 Task: Add an event with the title Casual Conference Call with Stakeholders, date '2024/05/12', time 9:15 AM to 11:15 AM, logged in from the account softage.10@softage.netand send the event invitation to softage.9@softage.net and softage.8@softage.net. Set a reminder for the event 5 minutes before
Action: Mouse moved to (110, 128)
Screenshot: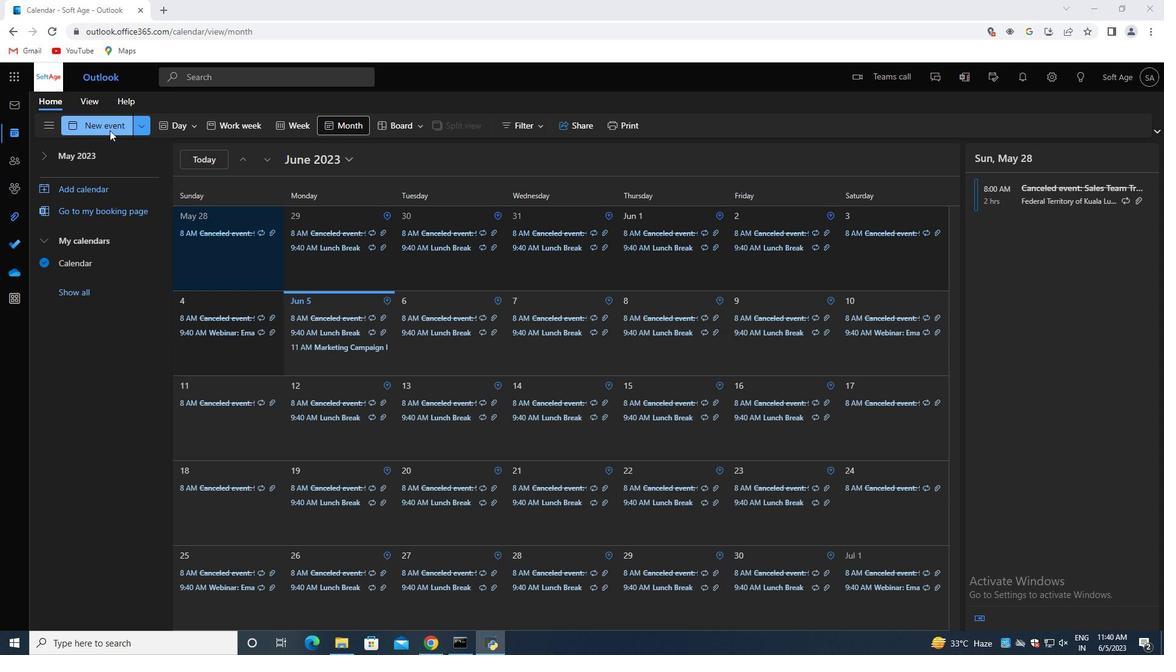 
Action: Mouse pressed left at (110, 128)
Screenshot: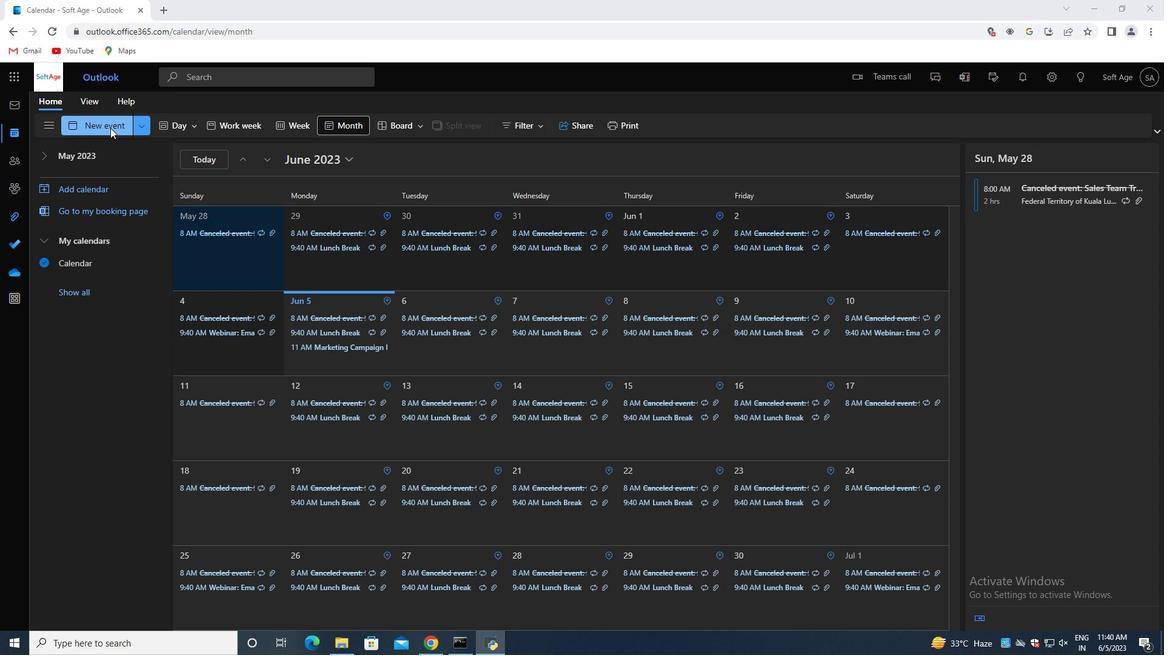 
Action: Mouse moved to (386, 198)
Screenshot: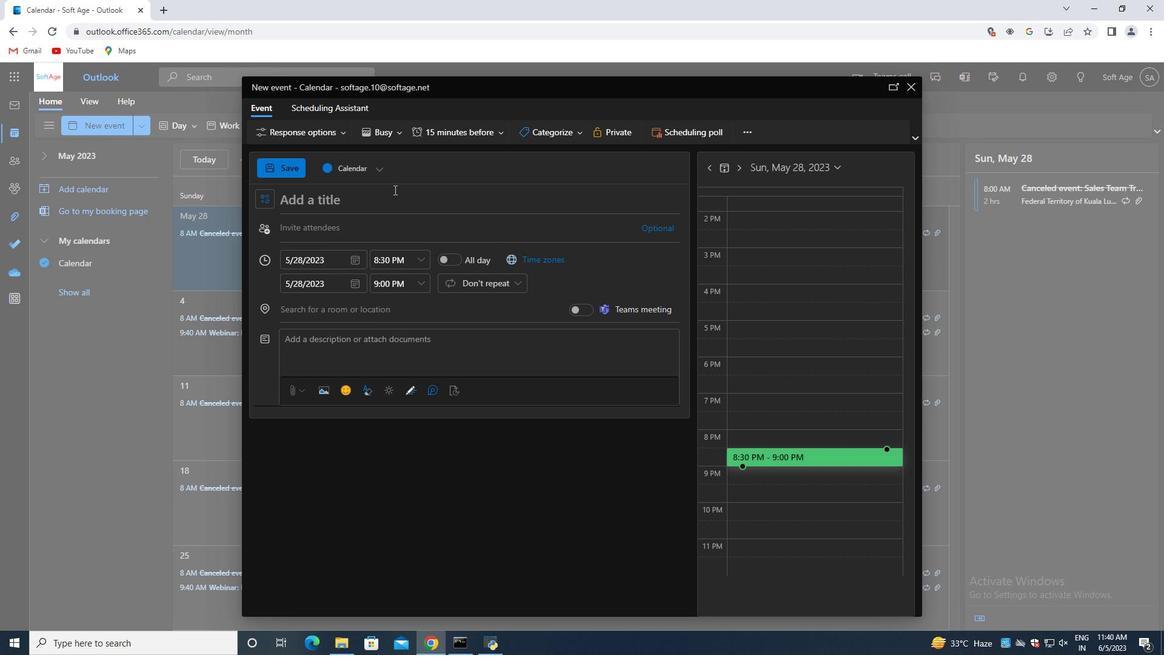 
Action: Mouse pressed left at (386, 198)
Screenshot: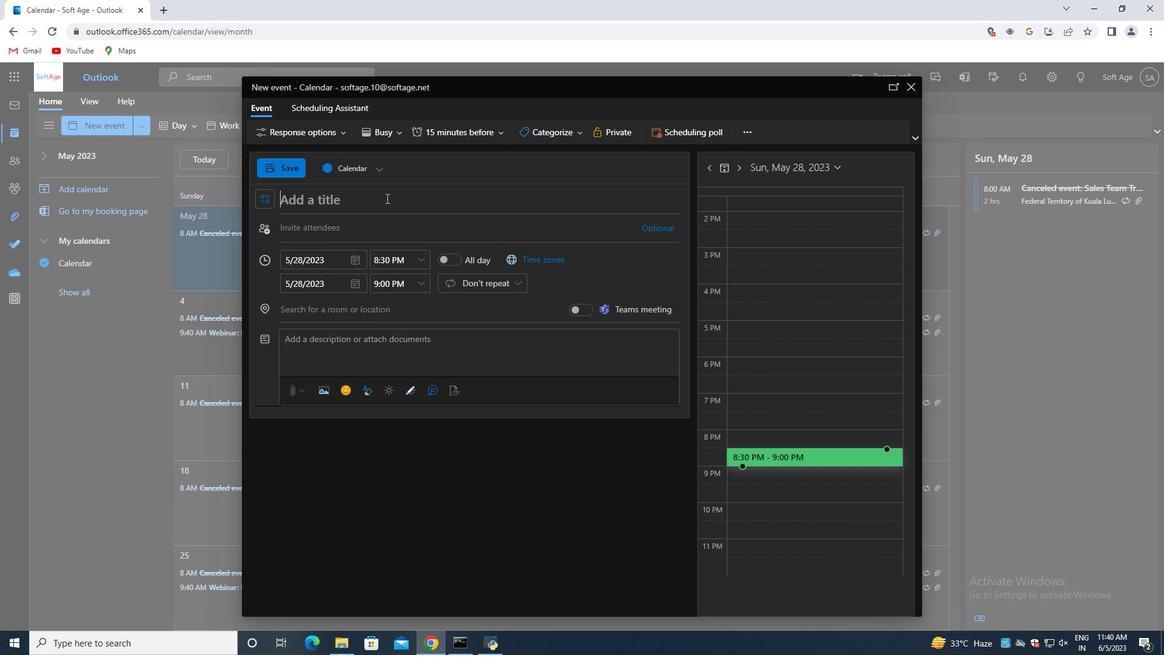 
Action: Key pressed <Key.shift>Casual<Key.space><Key.shift>Conference<Key.space><Key.shift>Call<Key.space>with<Key.space><Key.shift>Stakeholders
Screenshot: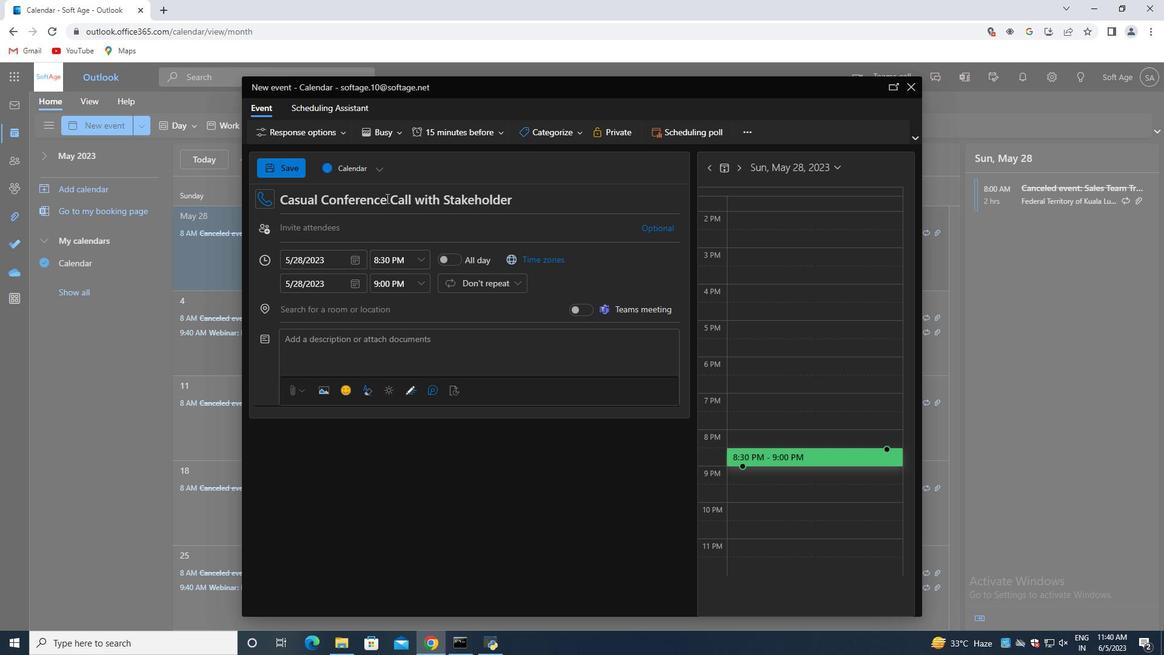 
Action: Mouse moved to (353, 264)
Screenshot: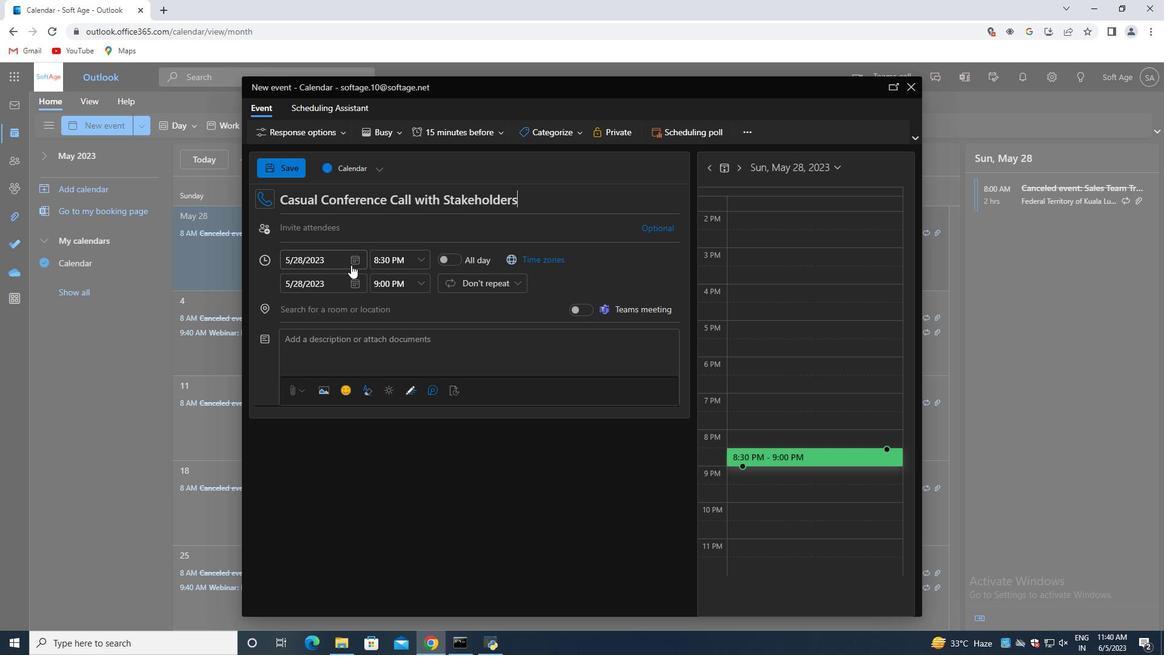 
Action: Mouse pressed left at (353, 264)
Screenshot: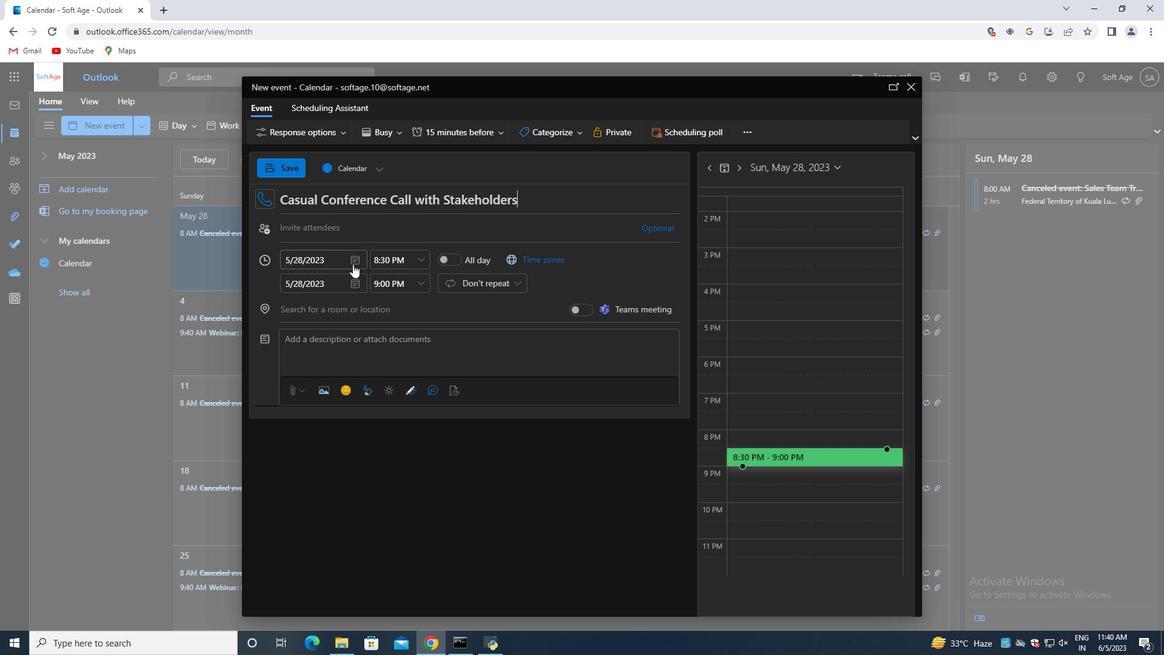 
Action: Mouse moved to (392, 284)
Screenshot: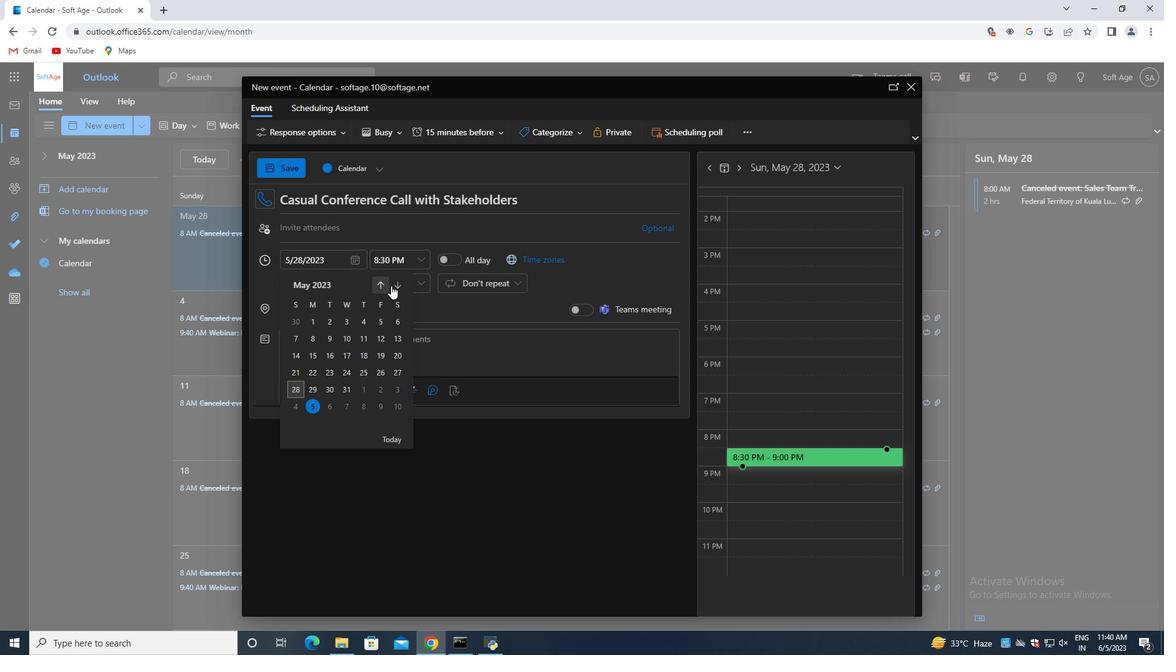 
Action: Mouse pressed left at (392, 284)
Screenshot: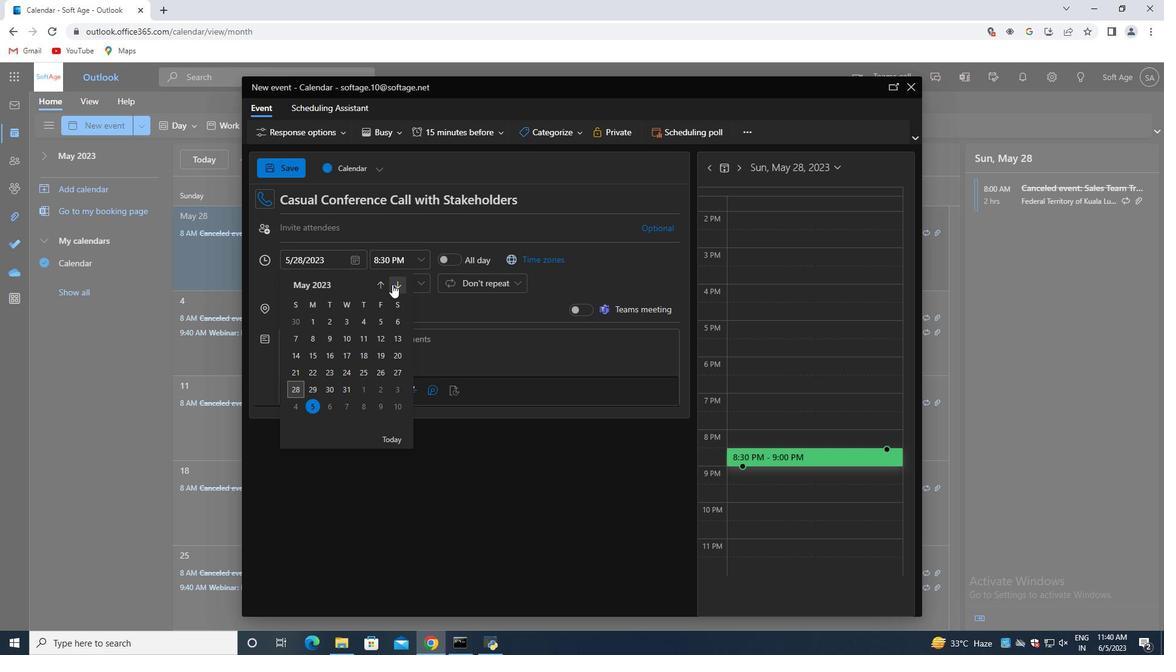 
Action: Mouse moved to (397, 280)
Screenshot: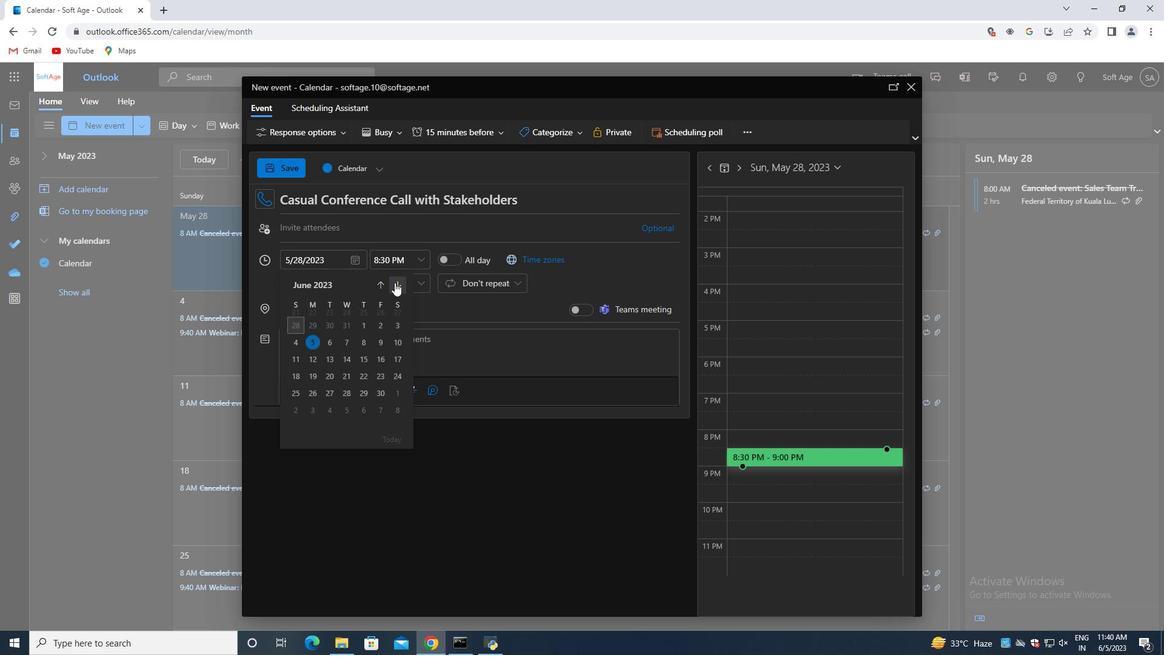 
Action: Mouse pressed left at (397, 280)
Screenshot: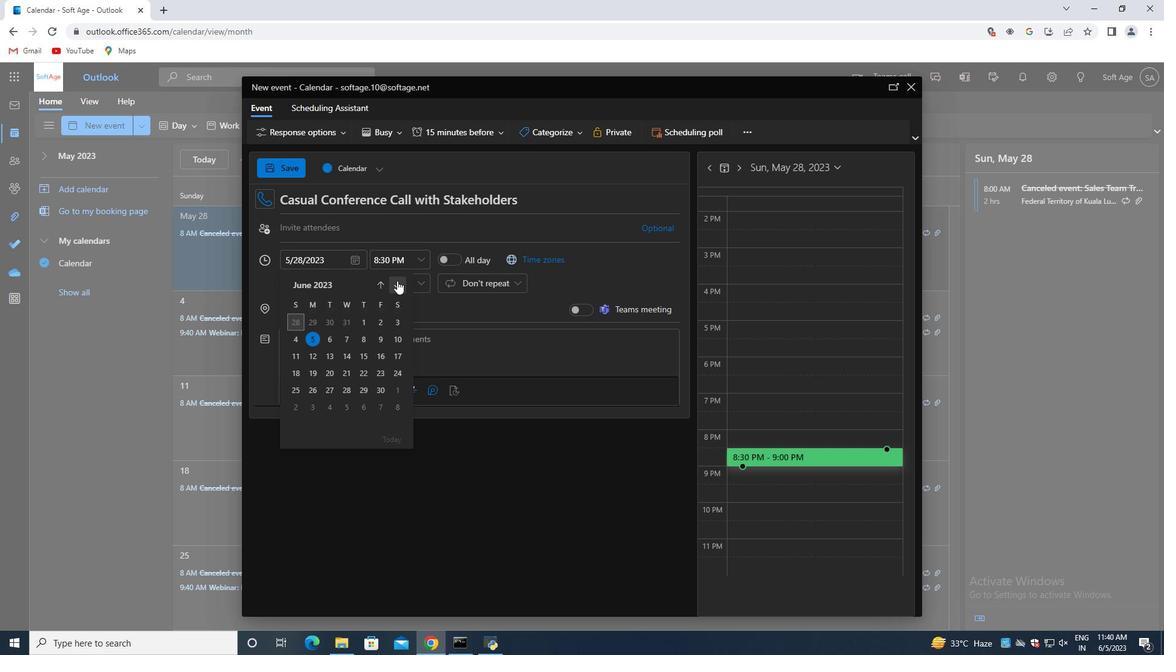 
Action: Mouse pressed left at (397, 280)
Screenshot: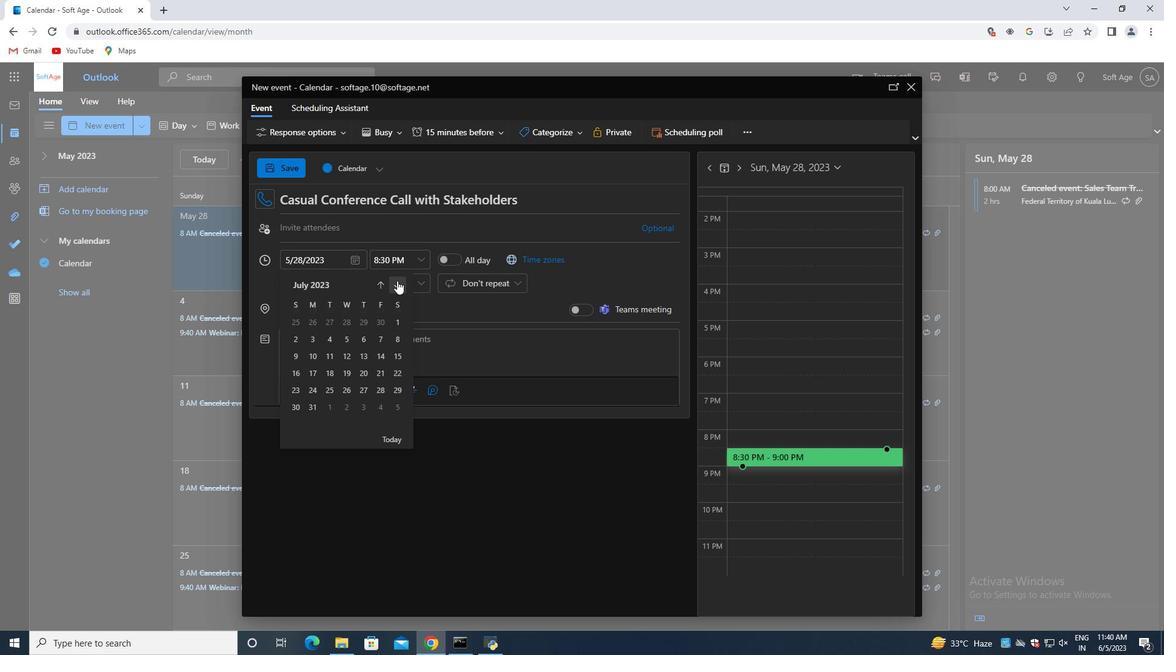 
Action: Mouse pressed left at (397, 280)
Screenshot: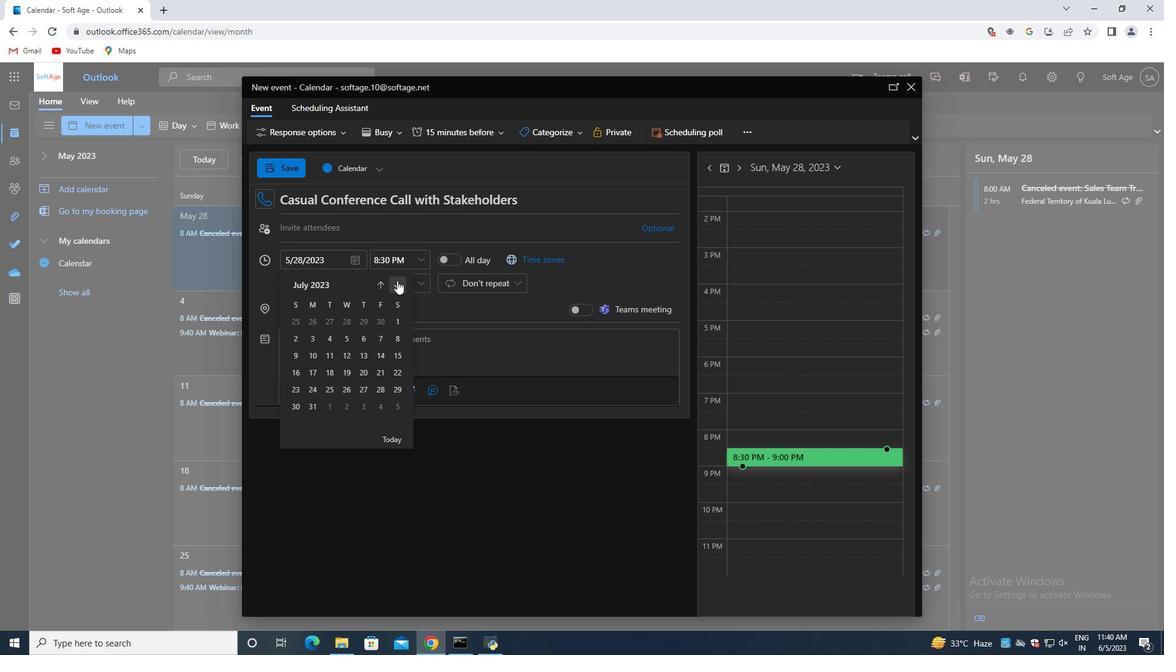 
Action: Mouse pressed left at (397, 280)
Screenshot: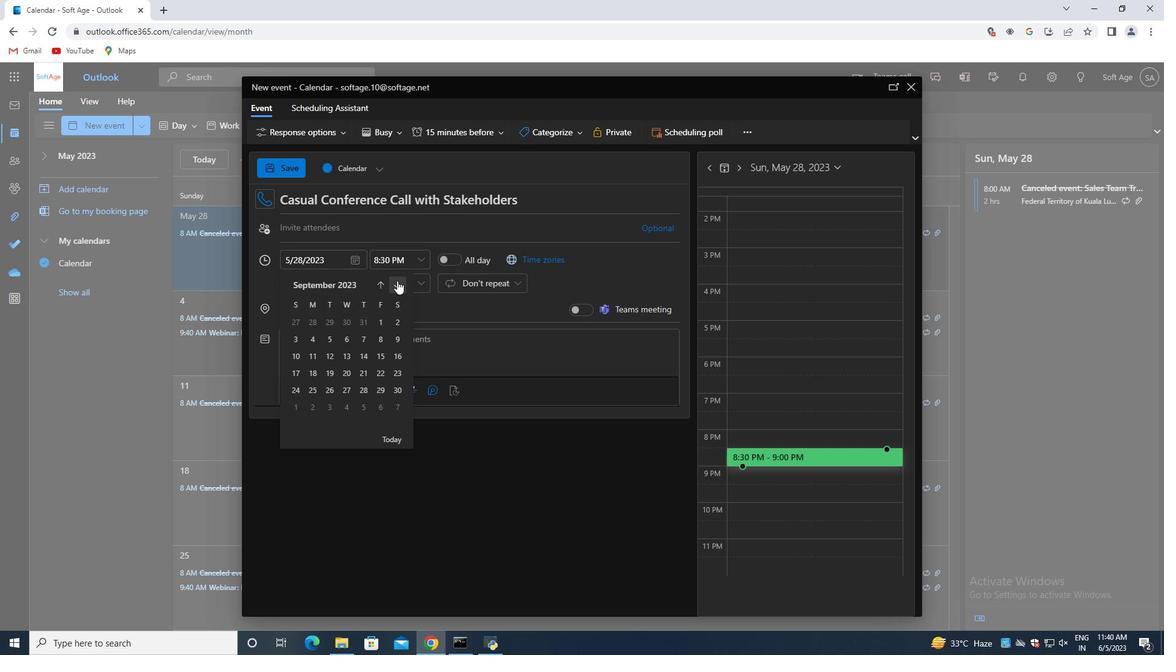 
Action: Mouse pressed left at (397, 280)
Screenshot: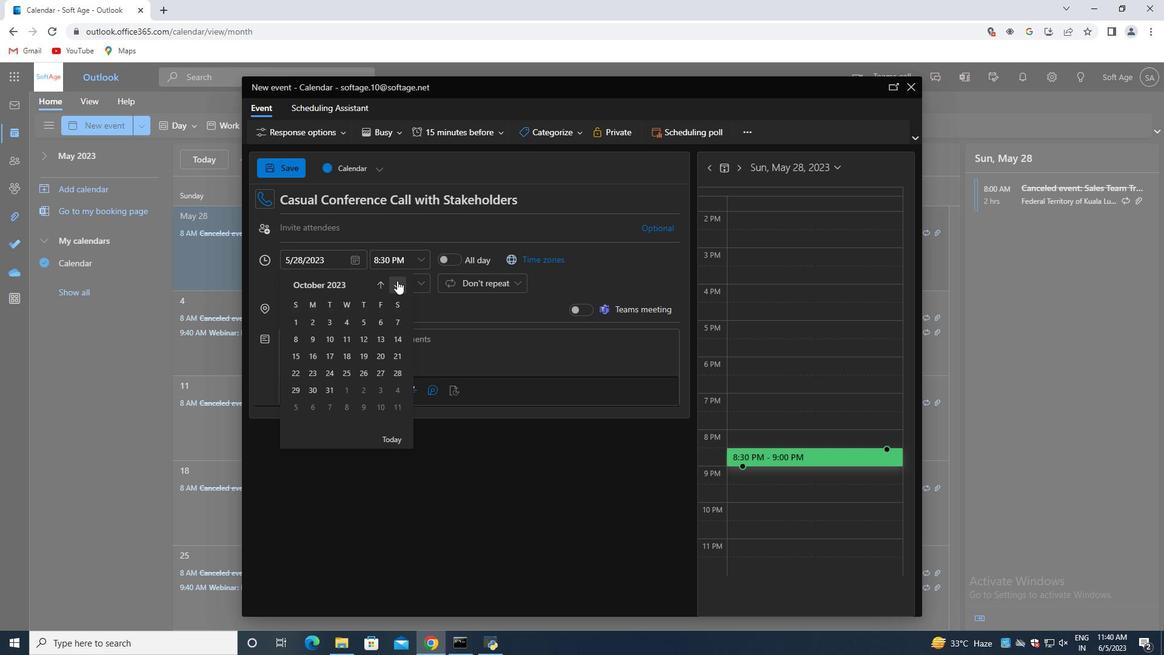 
Action: Mouse pressed left at (397, 280)
Screenshot: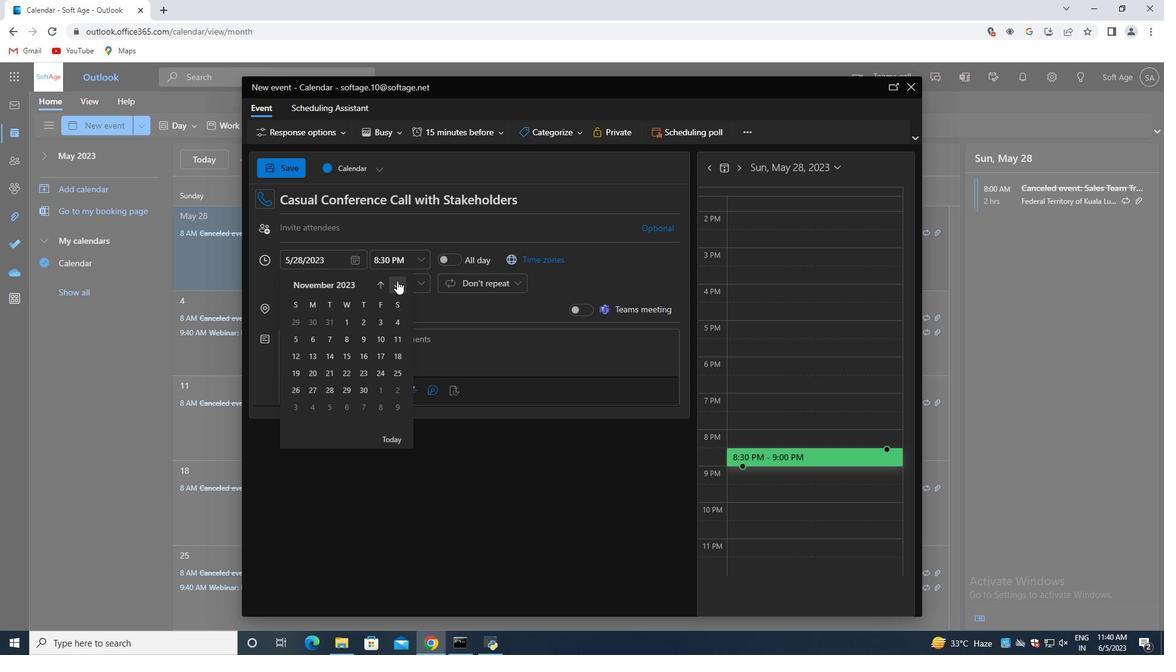 
Action: Mouse pressed left at (397, 280)
Screenshot: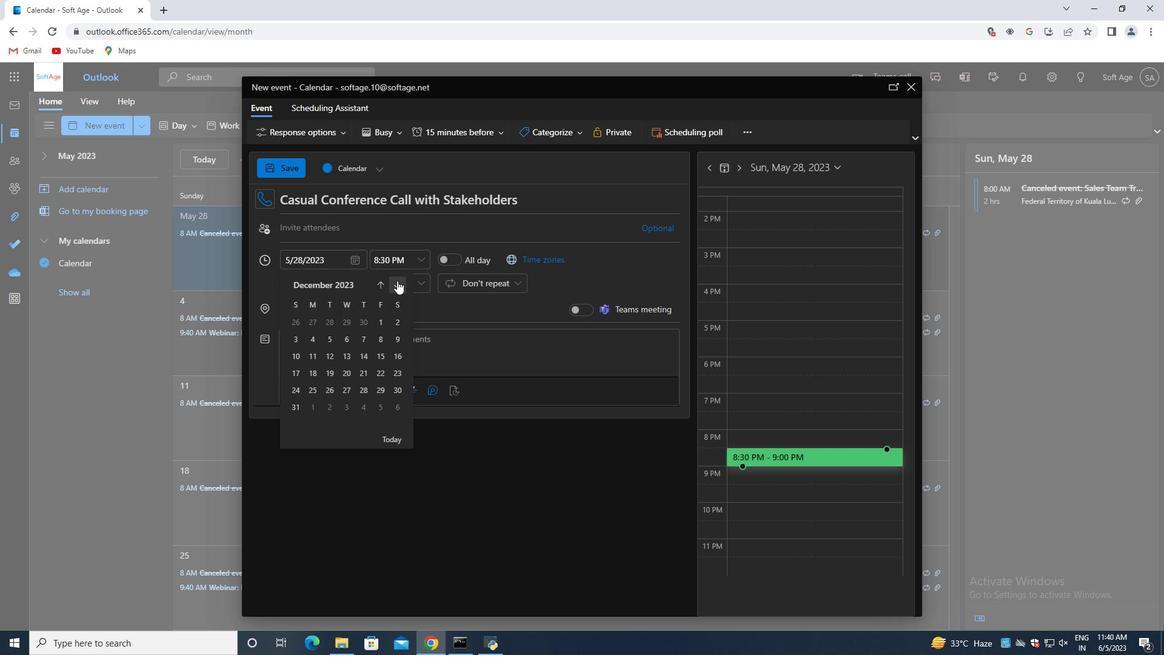 
Action: Mouse pressed left at (397, 280)
Screenshot: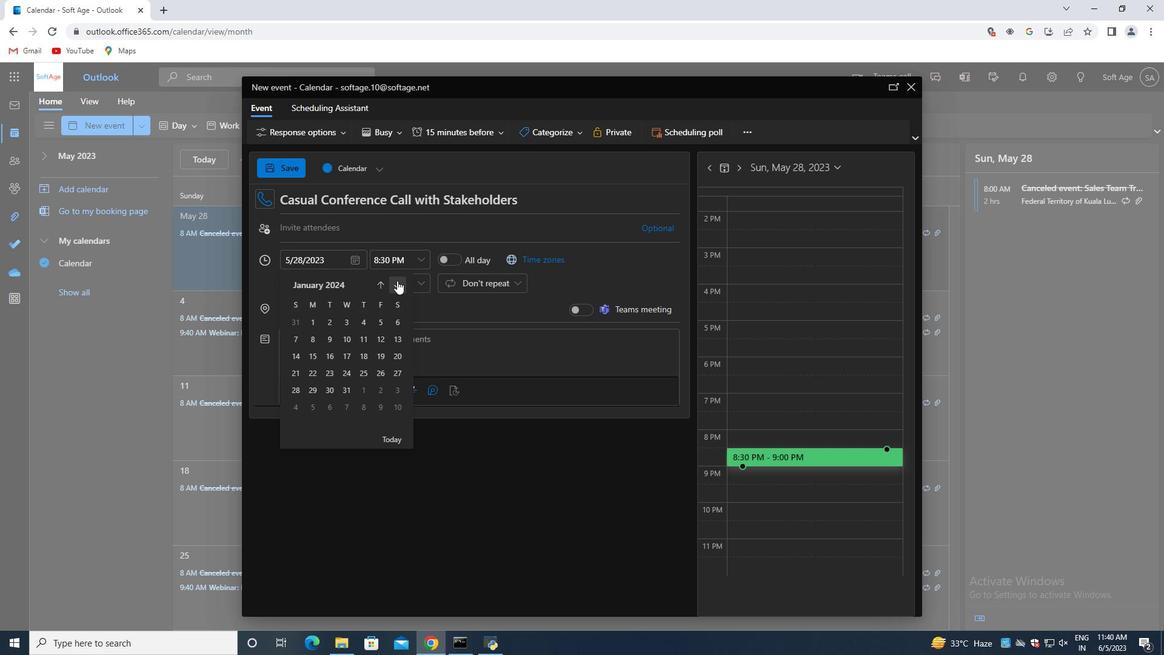 
Action: Mouse pressed left at (397, 280)
Screenshot: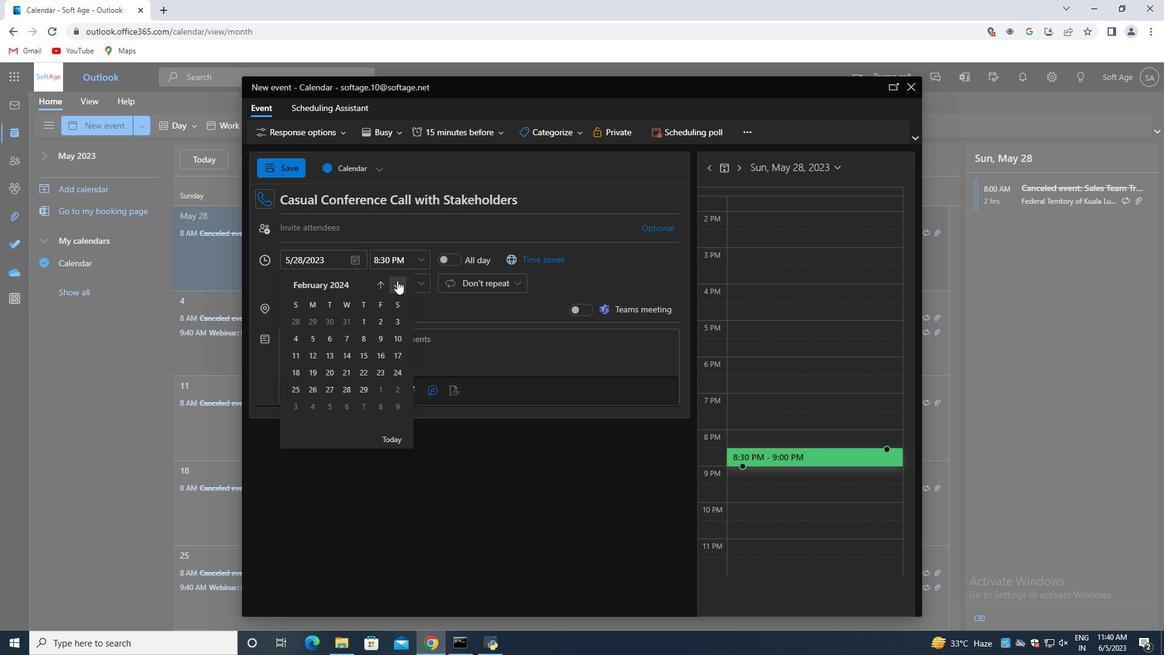 
Action: Mouse pressed left at (397, 280)
Screenshot: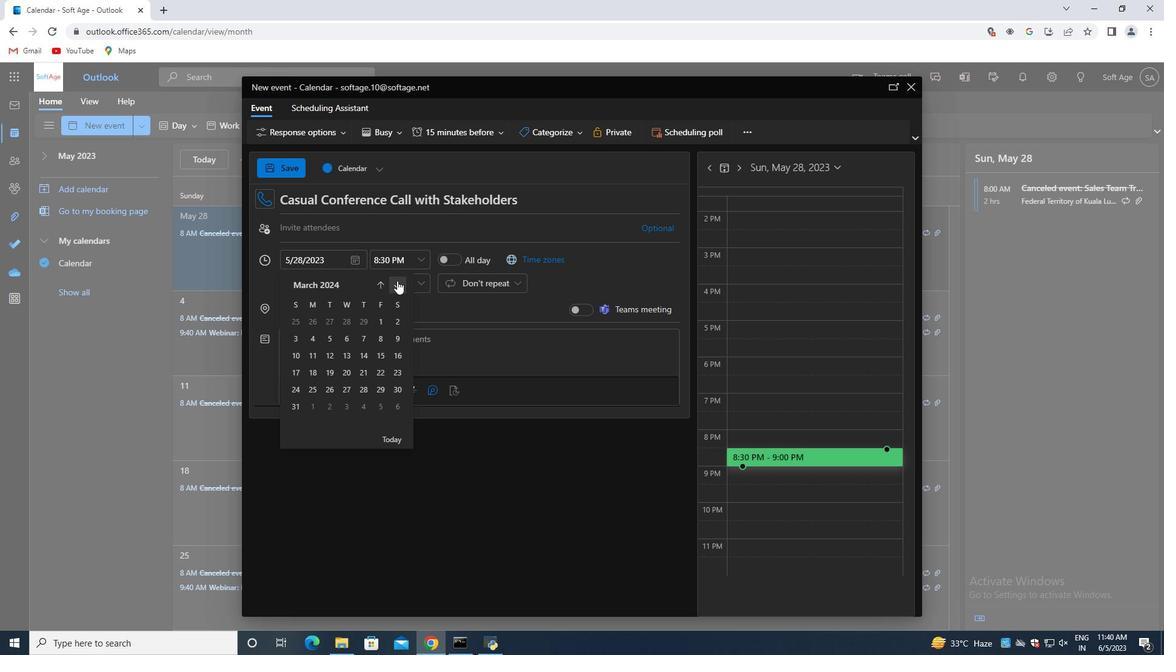 
Action: Mouse pressed left at (397, 280)
Screenshot: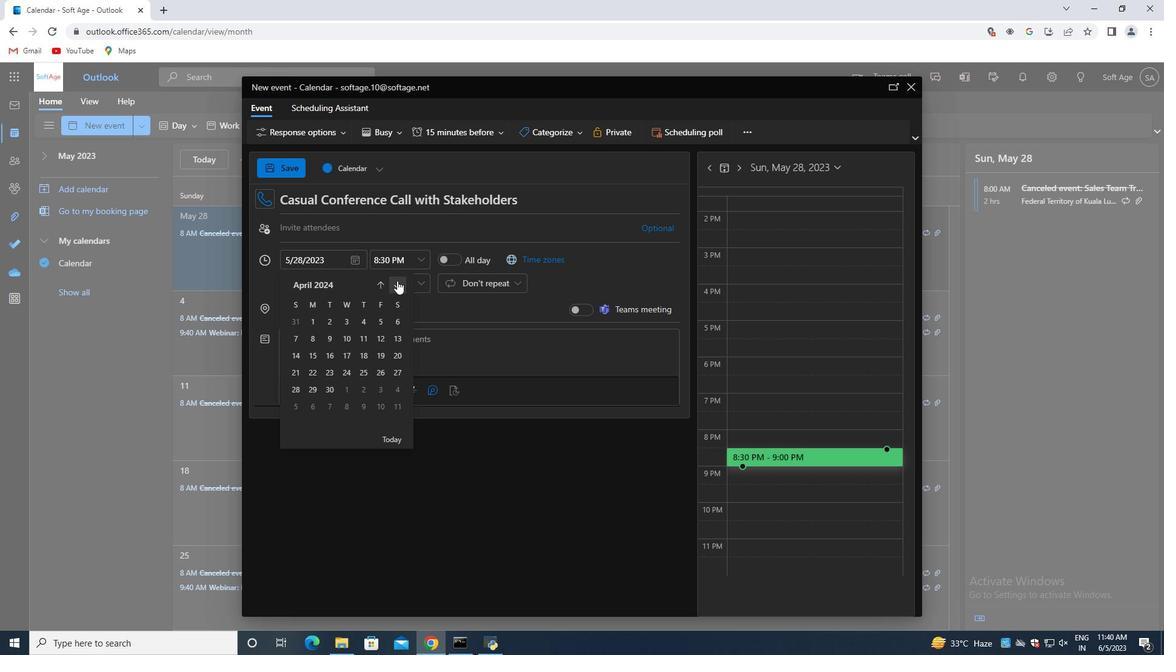 
Action: Mouse moved to (296, 354)
Screenshot: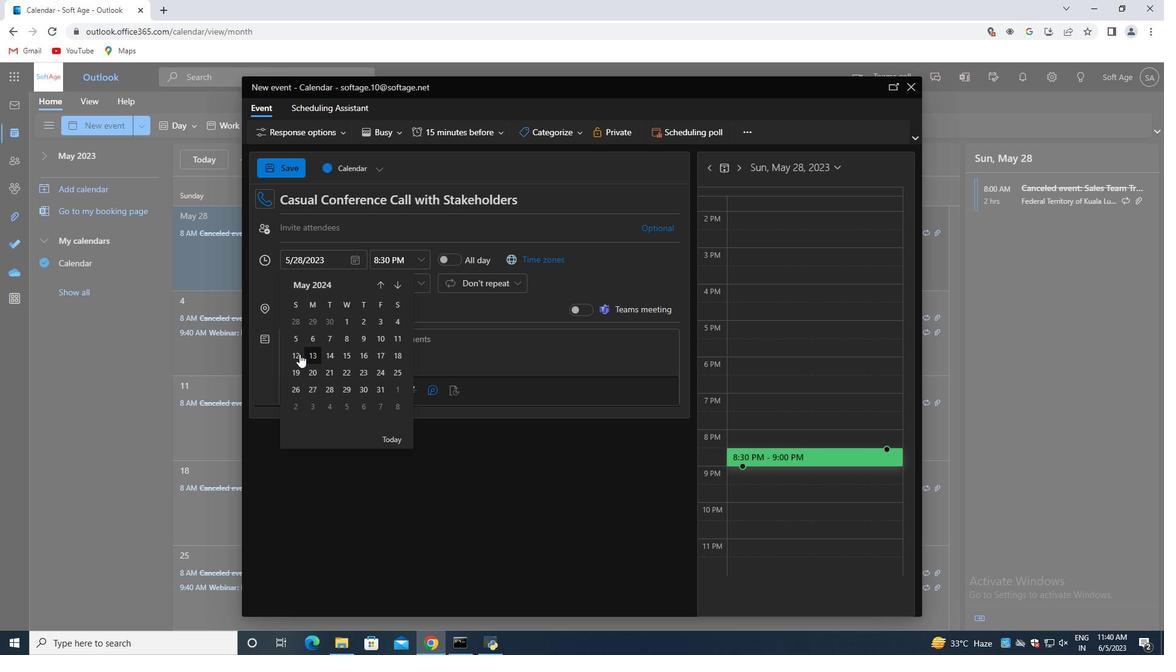 
Action: Mouse pressed left at (296, 354)
Screenshot: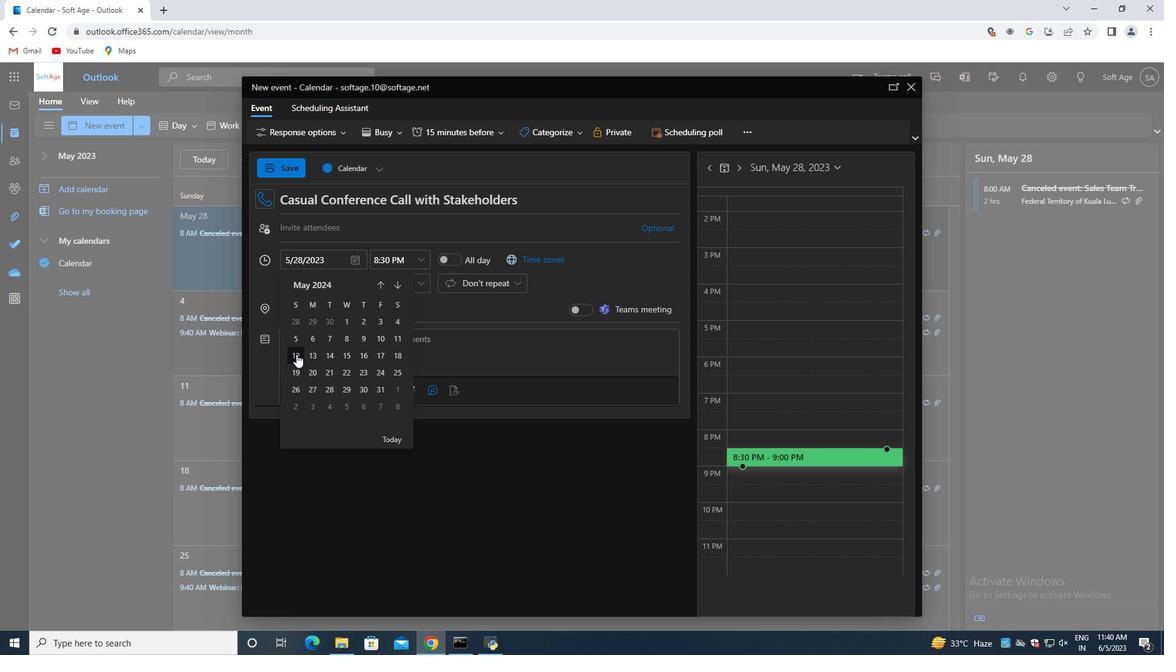 
Action: Mouse moved to (421, 260)
Screenshot: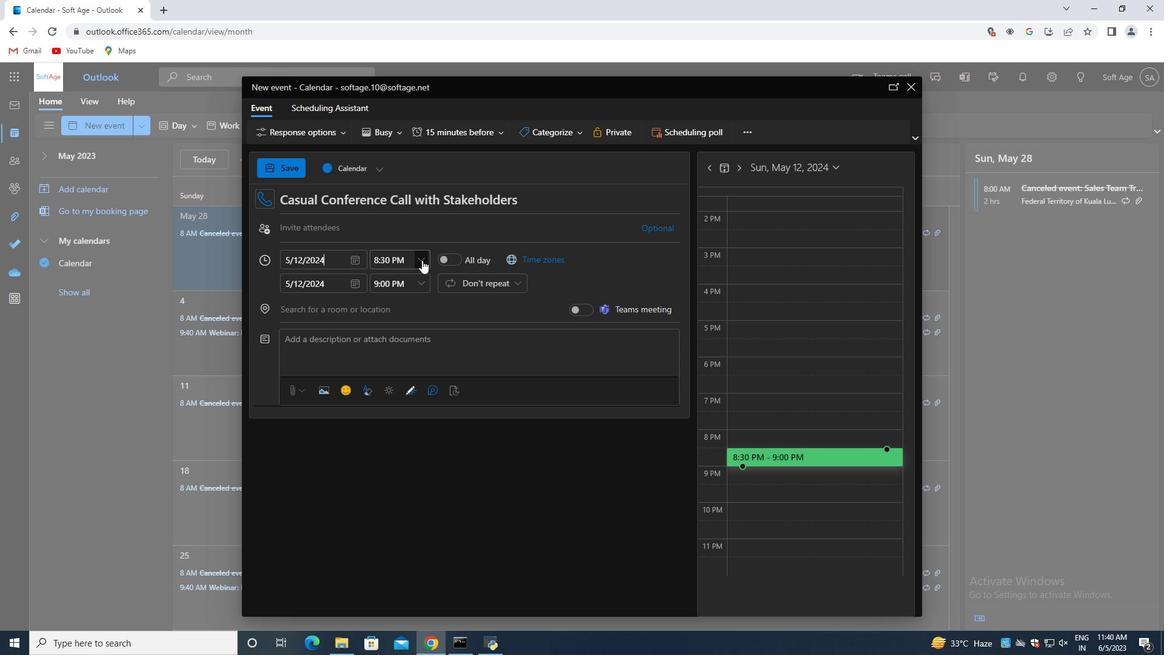 
Action: Mouse pressed left at (421, 260)
Screenshot: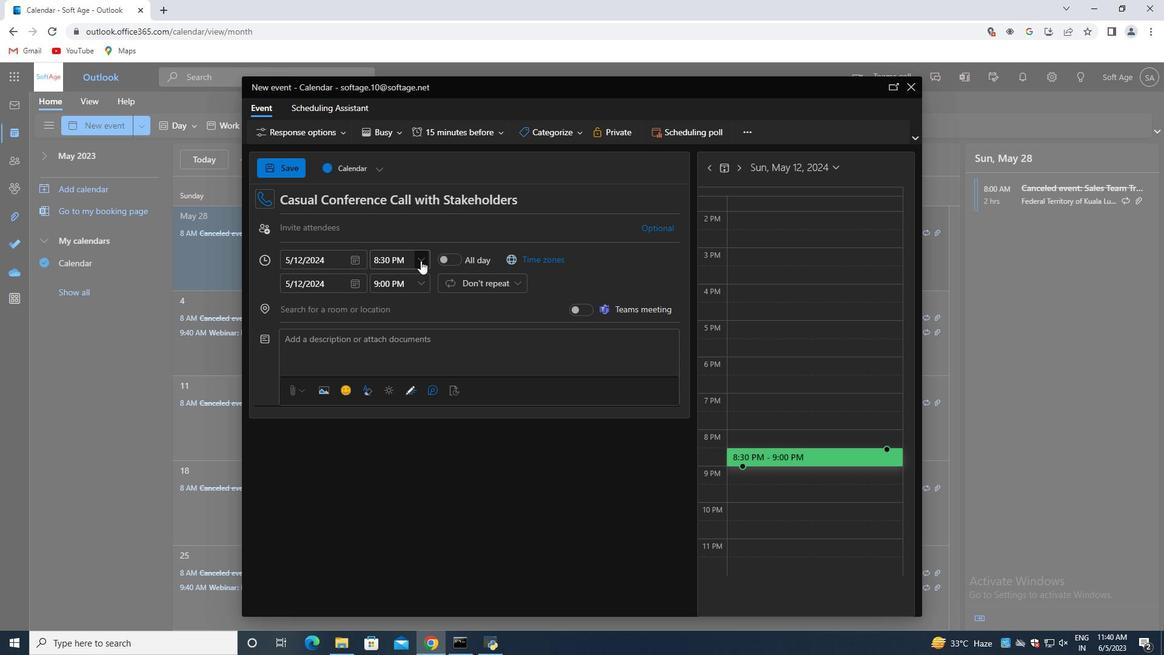 
Action: Mouse moved to (406, 316)
Screenshot: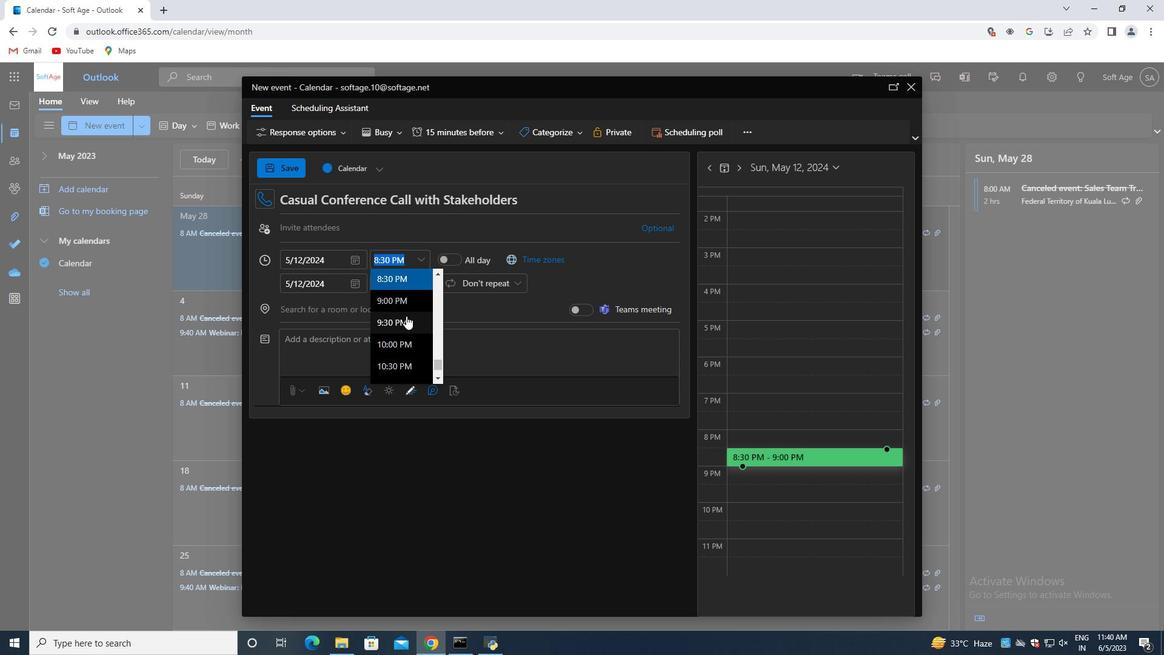 
Action: Mouse scrolled (406, 317) with delta (0, 0)
Screenshot: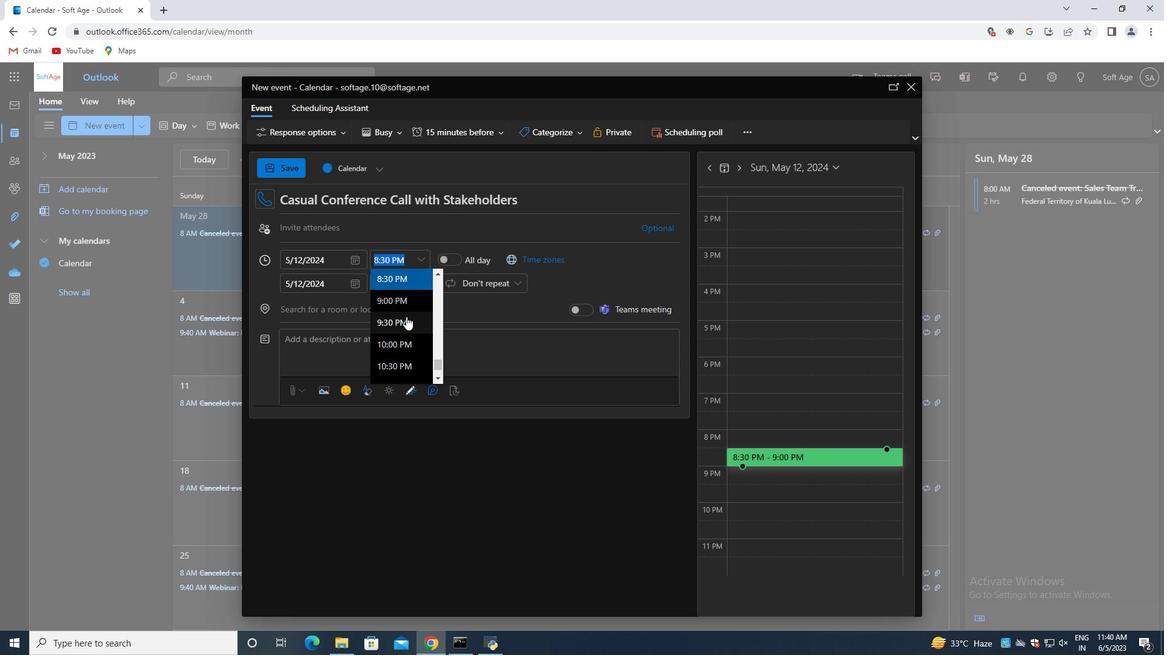 
Action: Mouse scrolled (406, 317) with delta (0, 0)
Screenshot: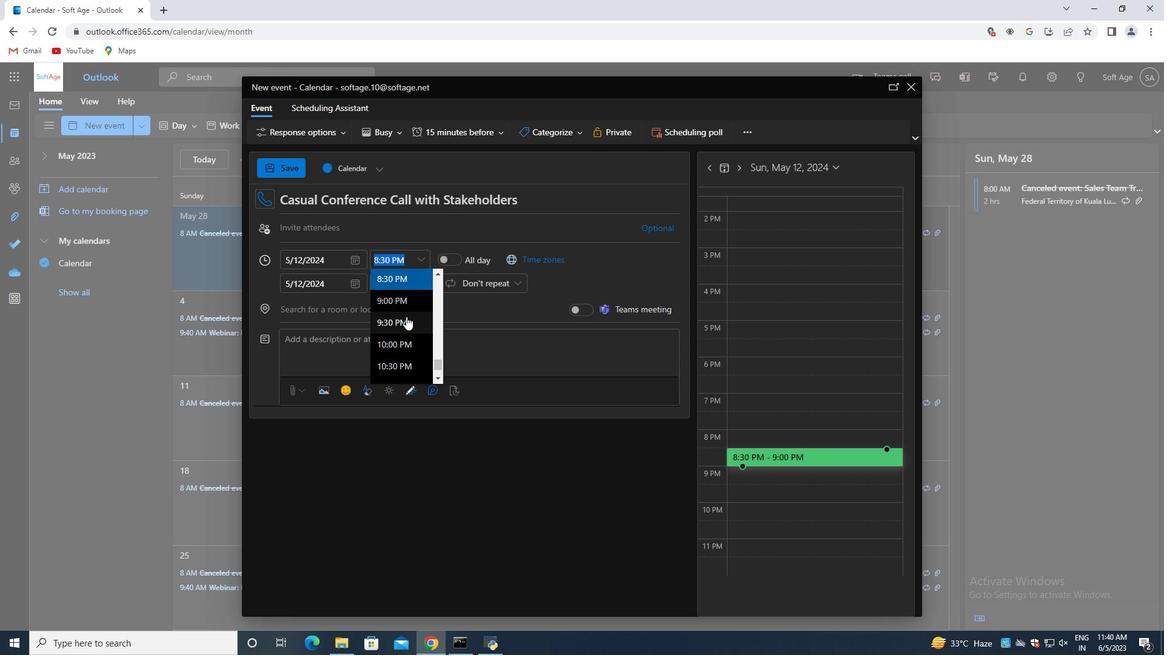 
Action: Mouse scrolled (406, 317) with delta (0, 0)
Screenshot: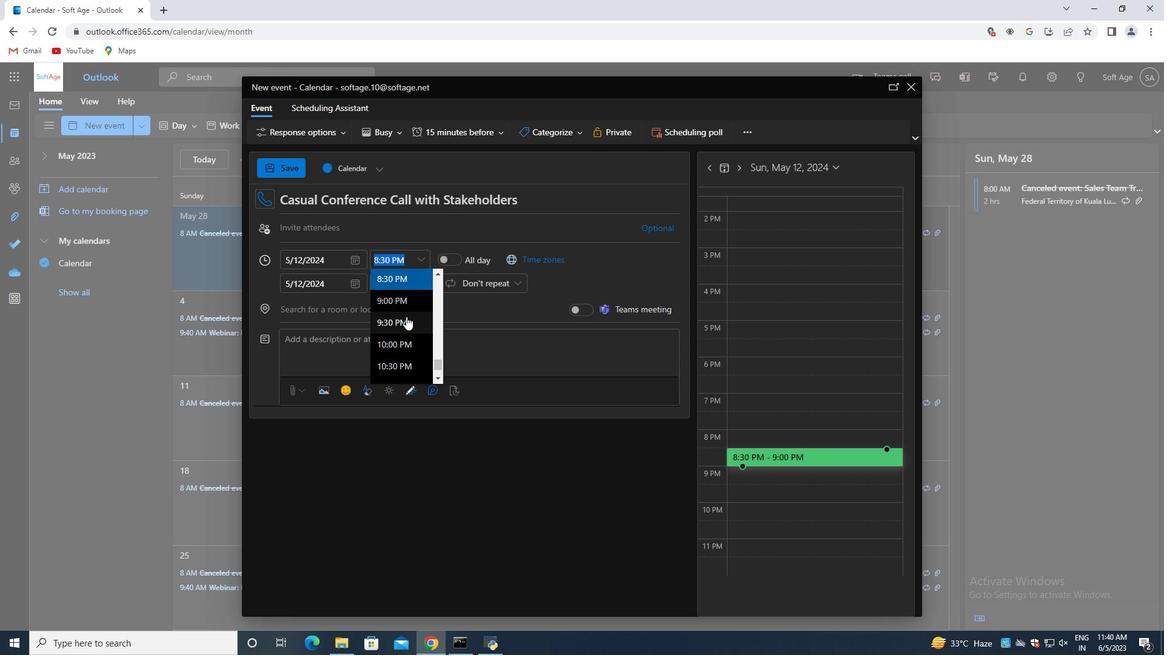 
Action: Mouse scrolled (406, 317) with delta (0, 0)
Screenshot: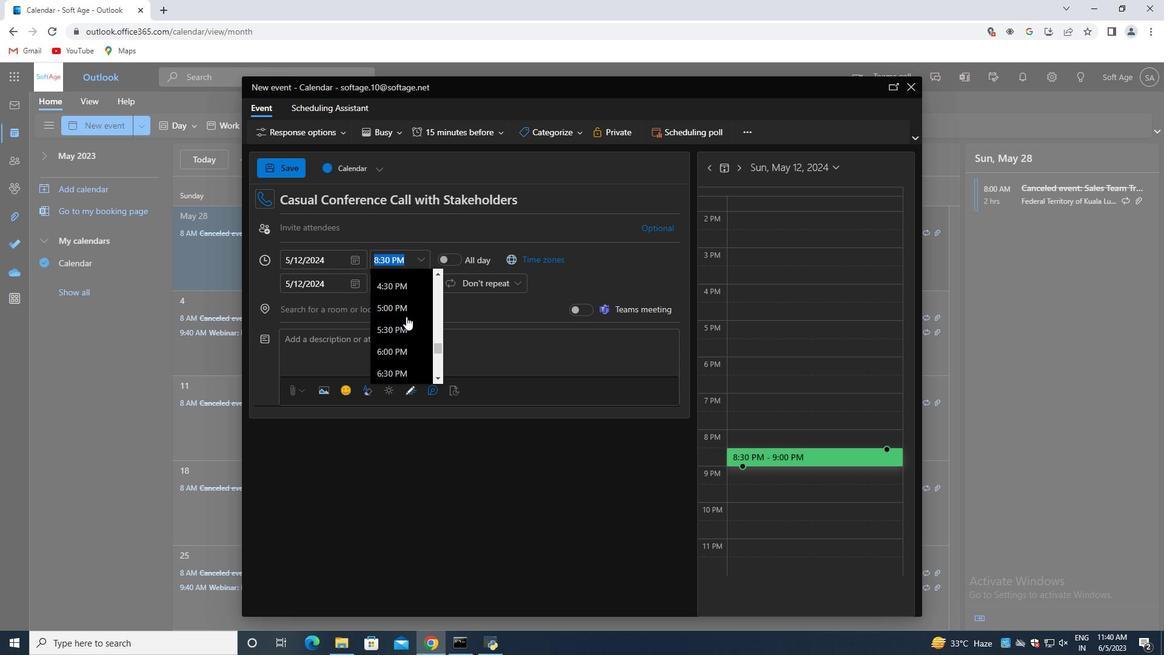 
Action: Mouse scrolled (406, 317) with delta (0, 0)
Screenshot: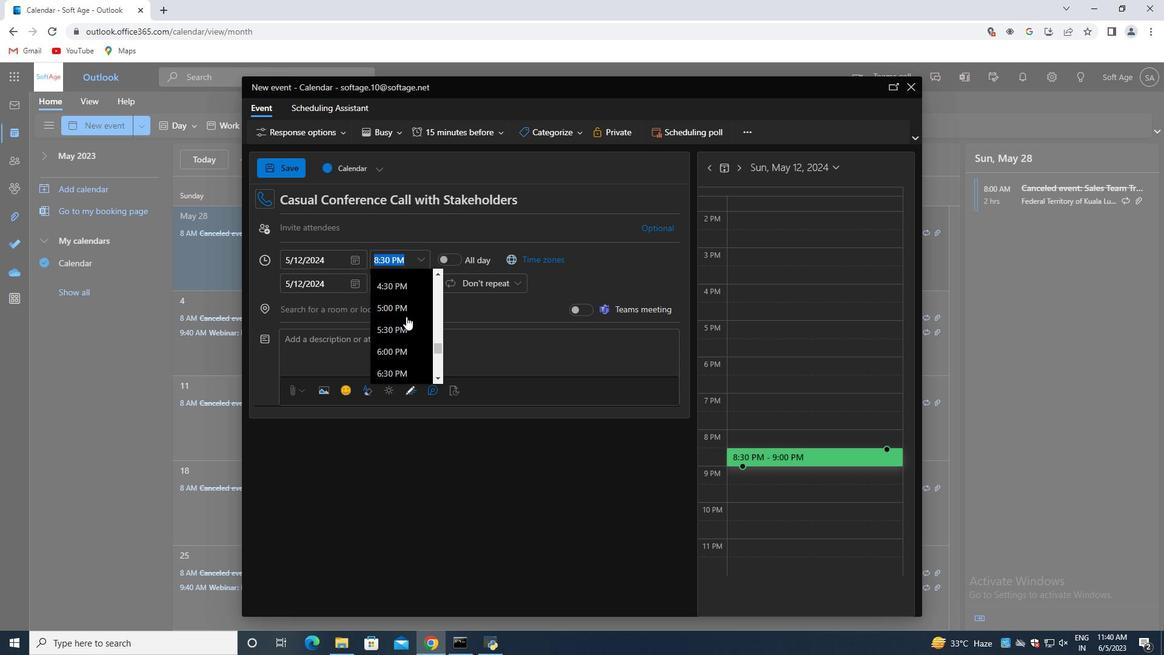 
Action: Mouse scrolled (406, 317) with delta (0, 0)
Screenshot: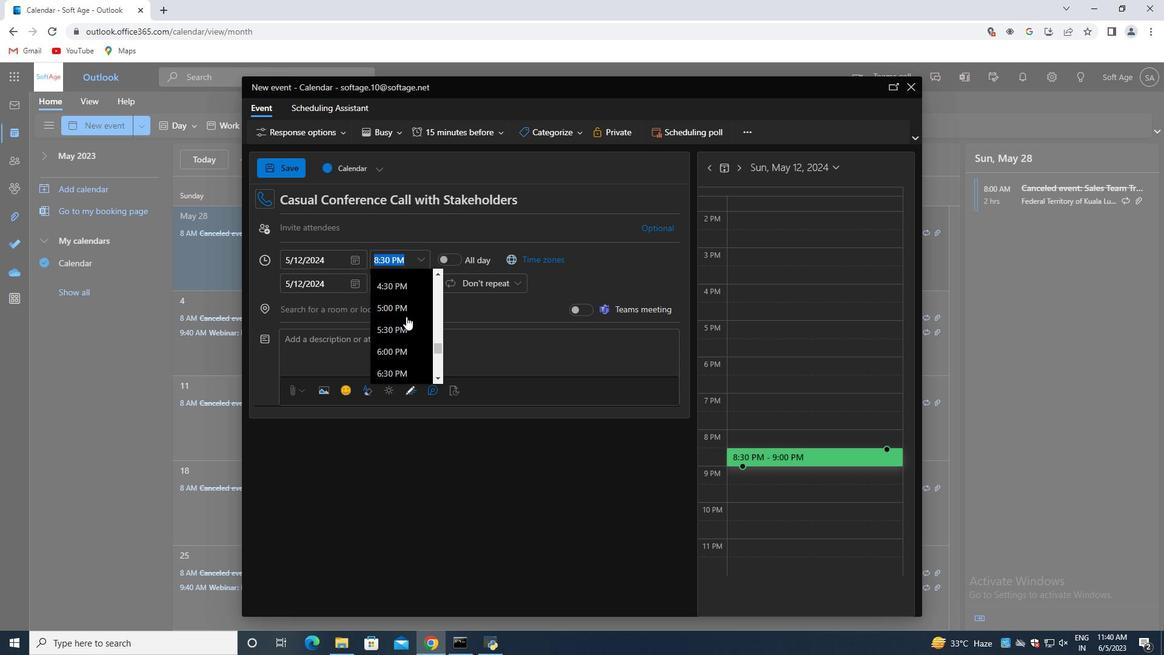 
Action: Mouse scrolled (406, 317) with delta (0, 0)
Screenshot: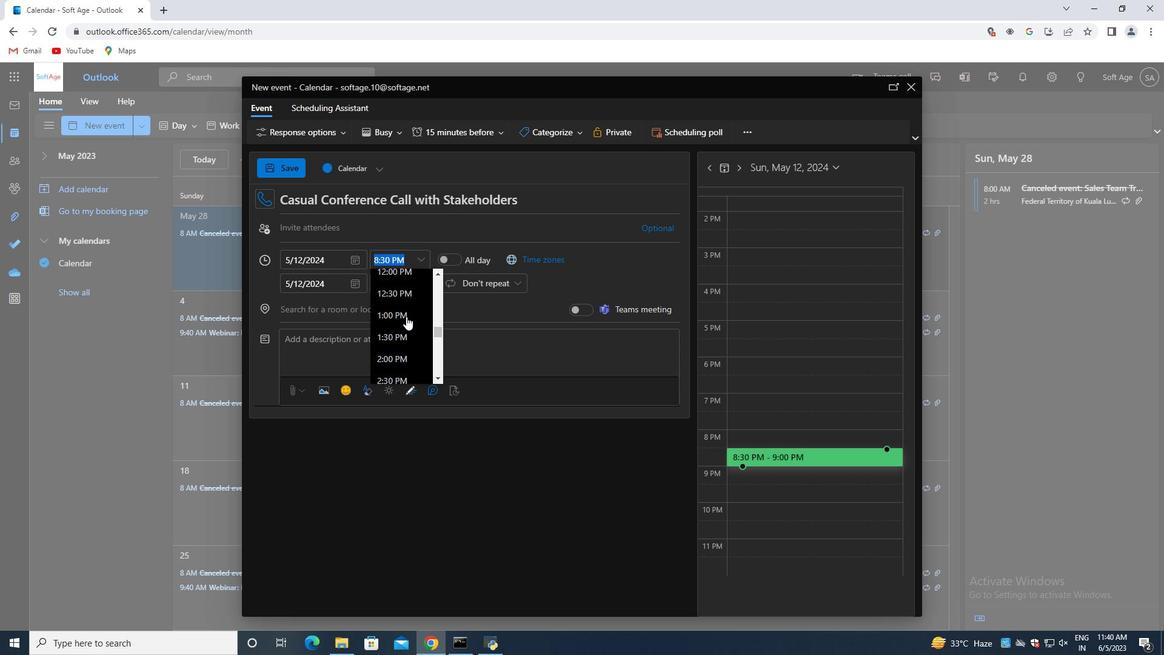 
Action: Mouse scrolled (406, 317) with delta (0, 0)
Screenshot: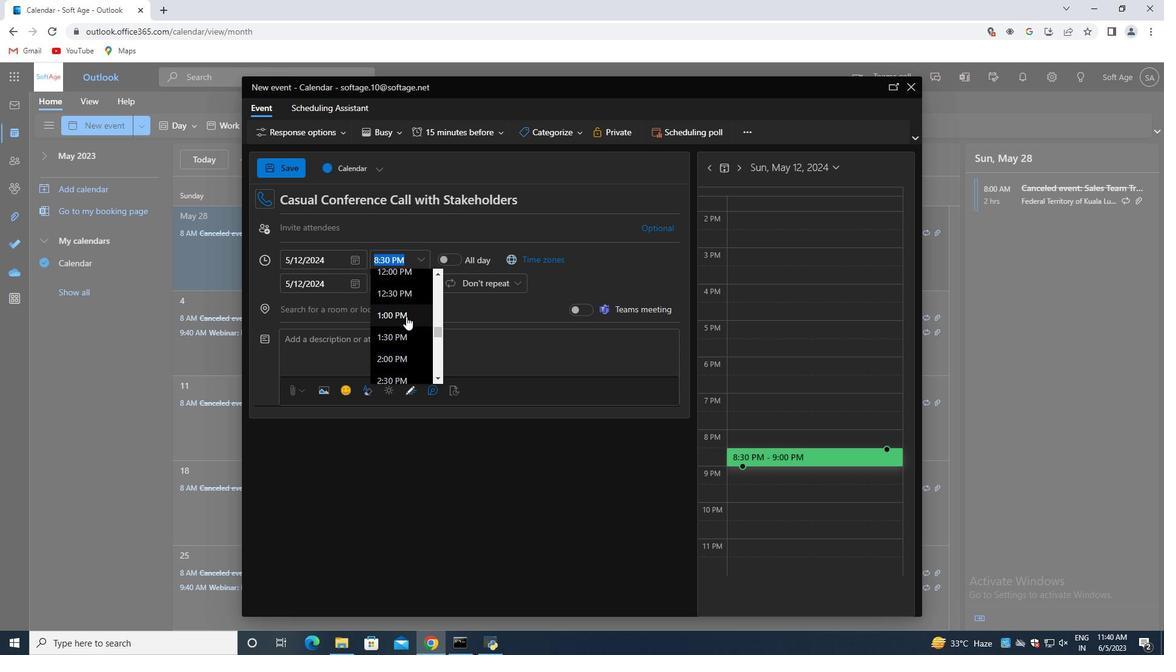 
Action: Mouse scrolled (406, 317) with delta (0, 0)
Screenshot: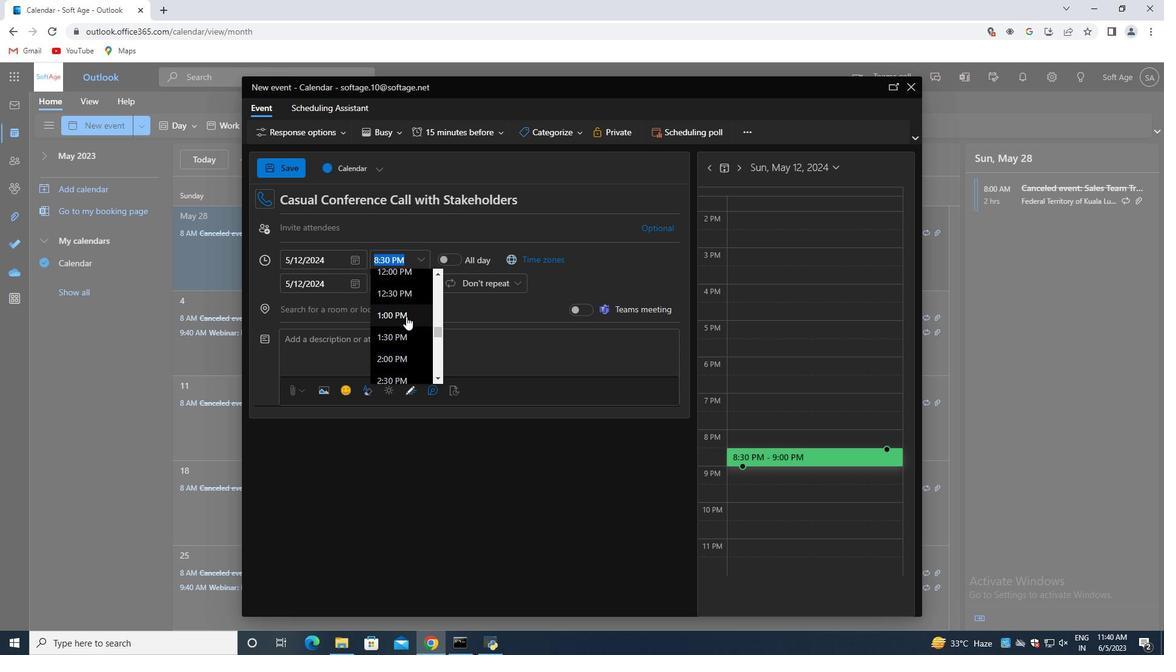 
Action: Mouse scrolled (406, 317) with delta (0, 0)
Screenshot: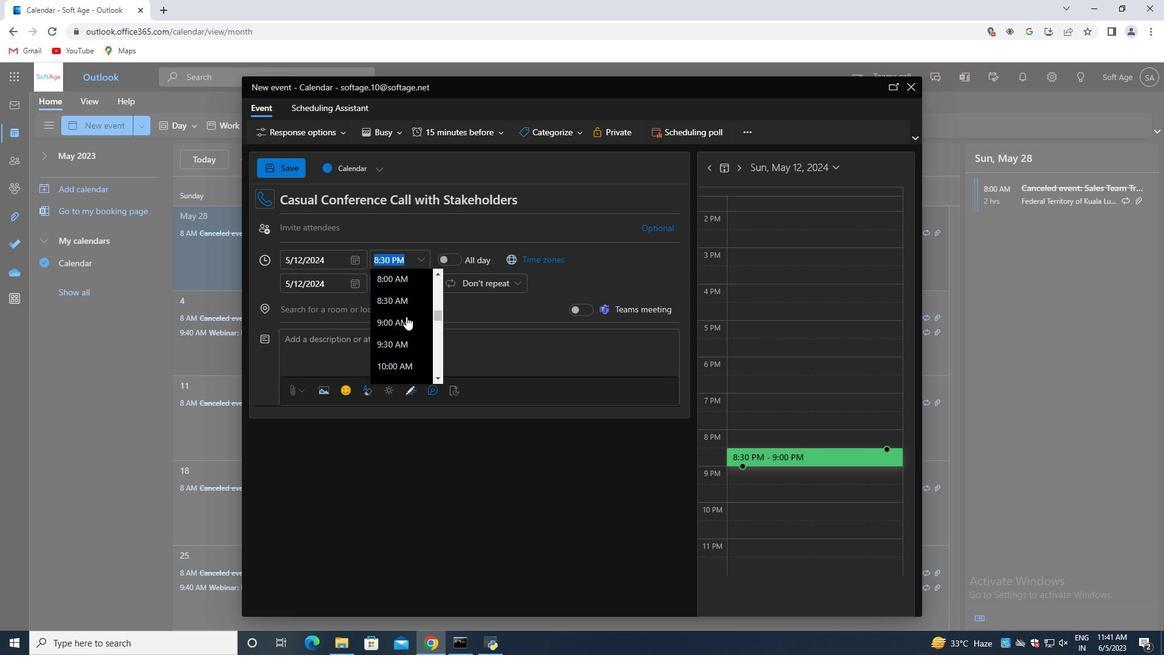 
Action: Mouse scrolled (406, 317) with delta (0, 0)
Screenshot: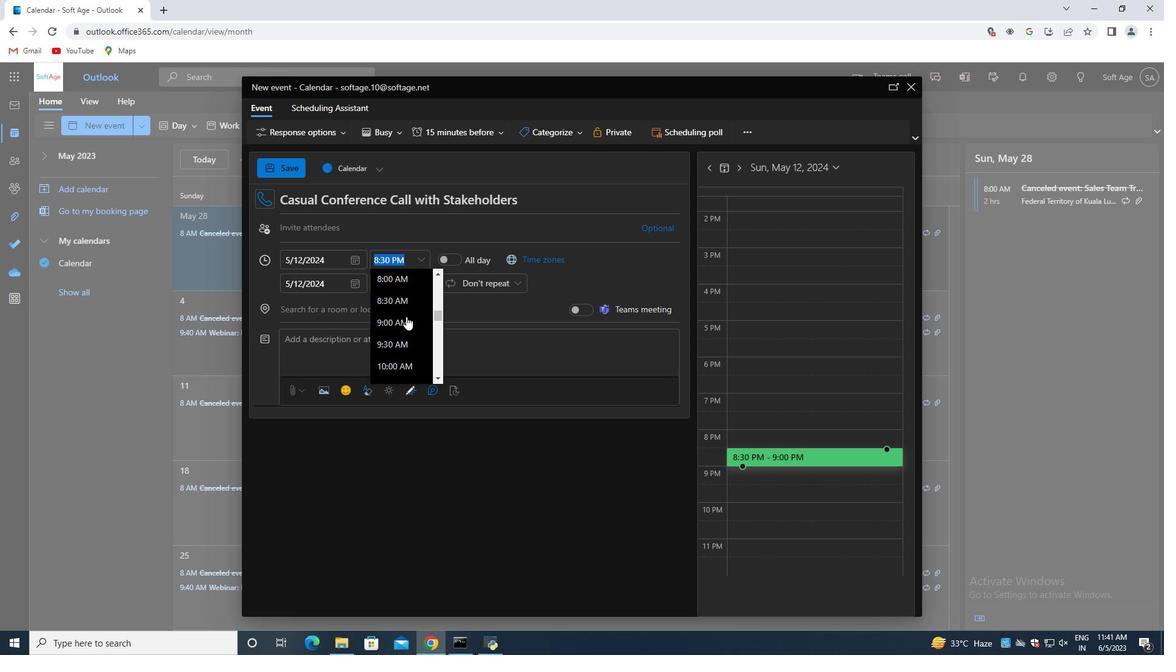 
Action: Mouse scrolled (406, 316) with delta (0, 0)
Screenshot: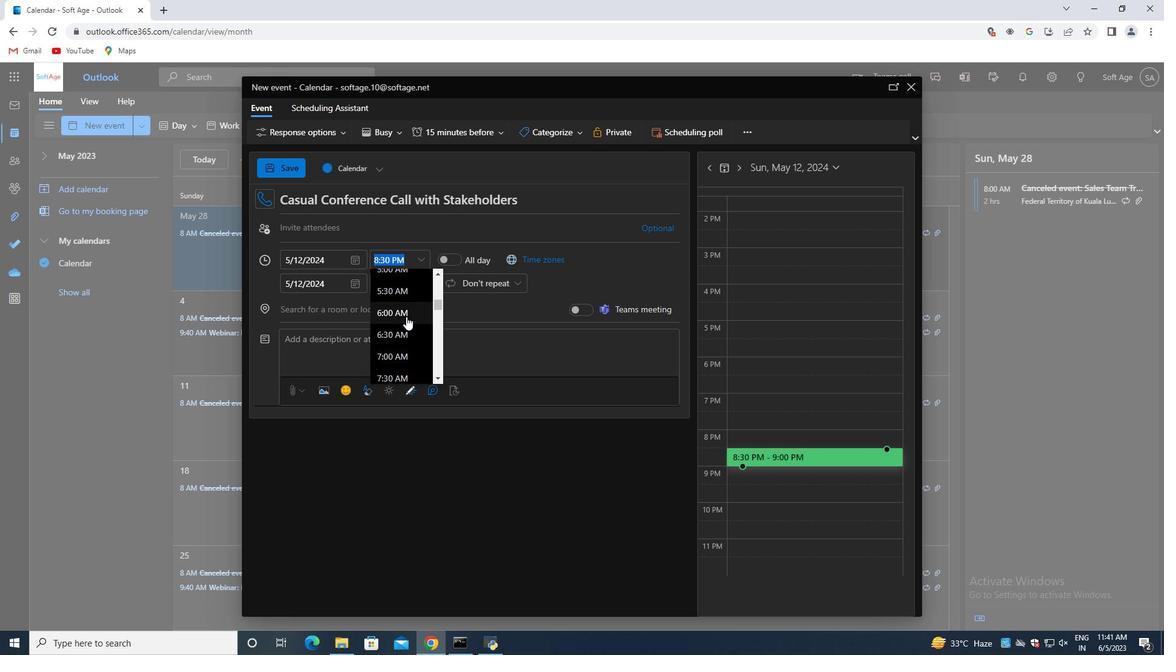 
Action: Mouse scrolled (406, 316) with delta (0, 0)
Screenshot: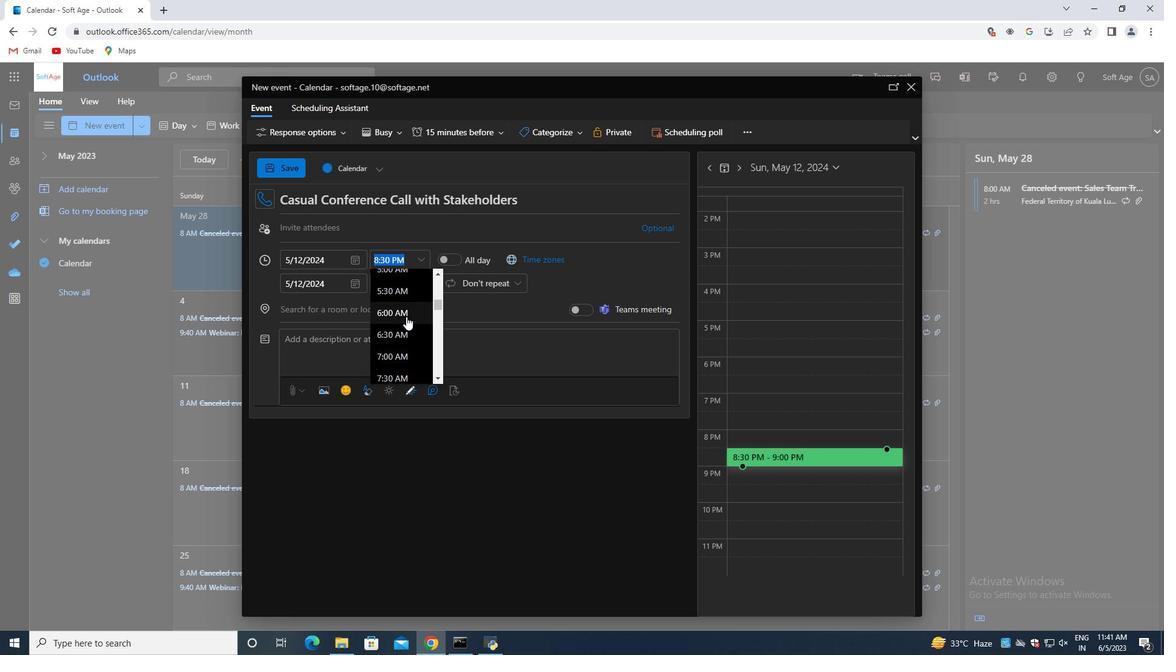 
Action: Mouse moved to (383, 320)
Screenshot: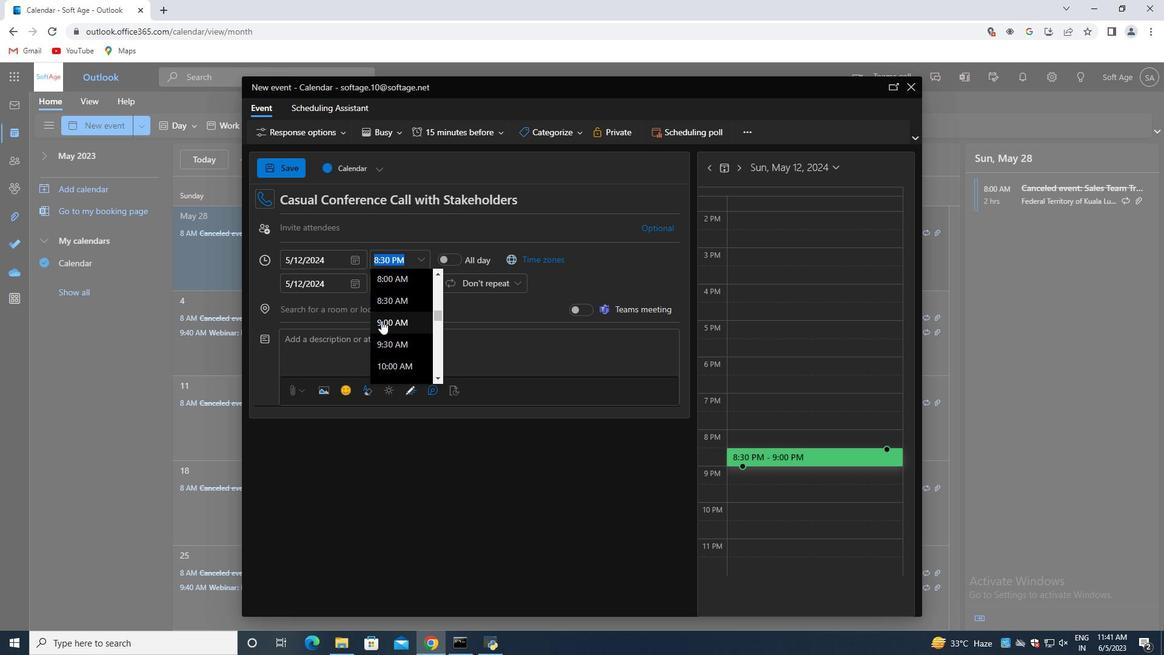 
Action: Mouse pressed left at (383, 320)
Screenshot: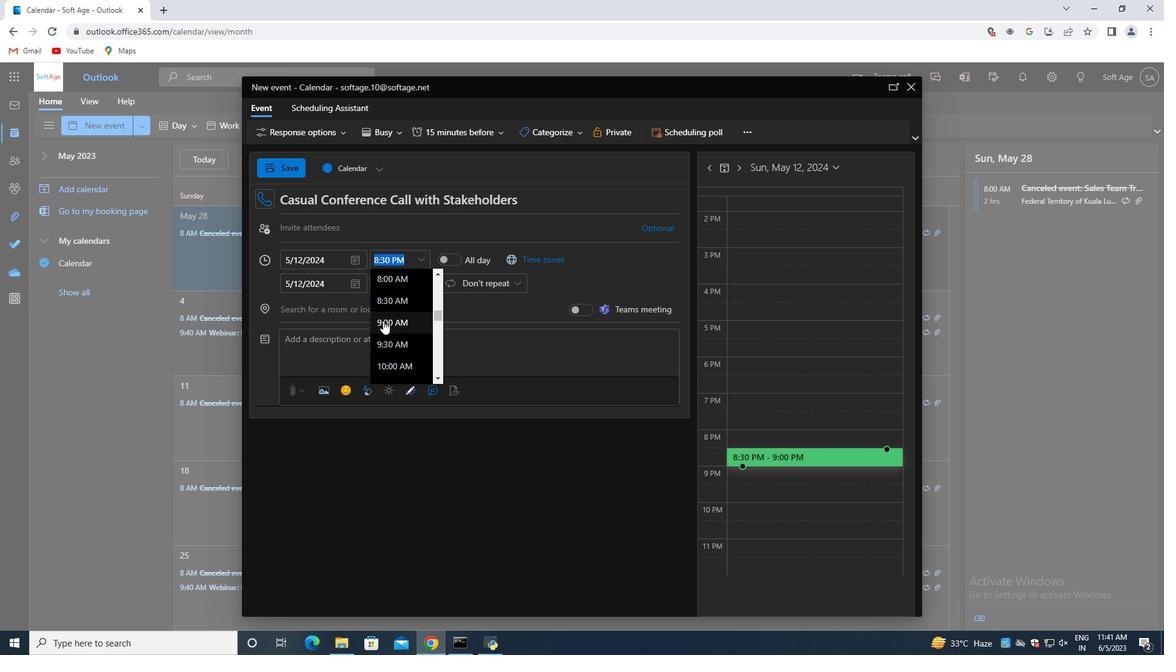 
Action: Mouse moved to (383, 320)
Screenshot: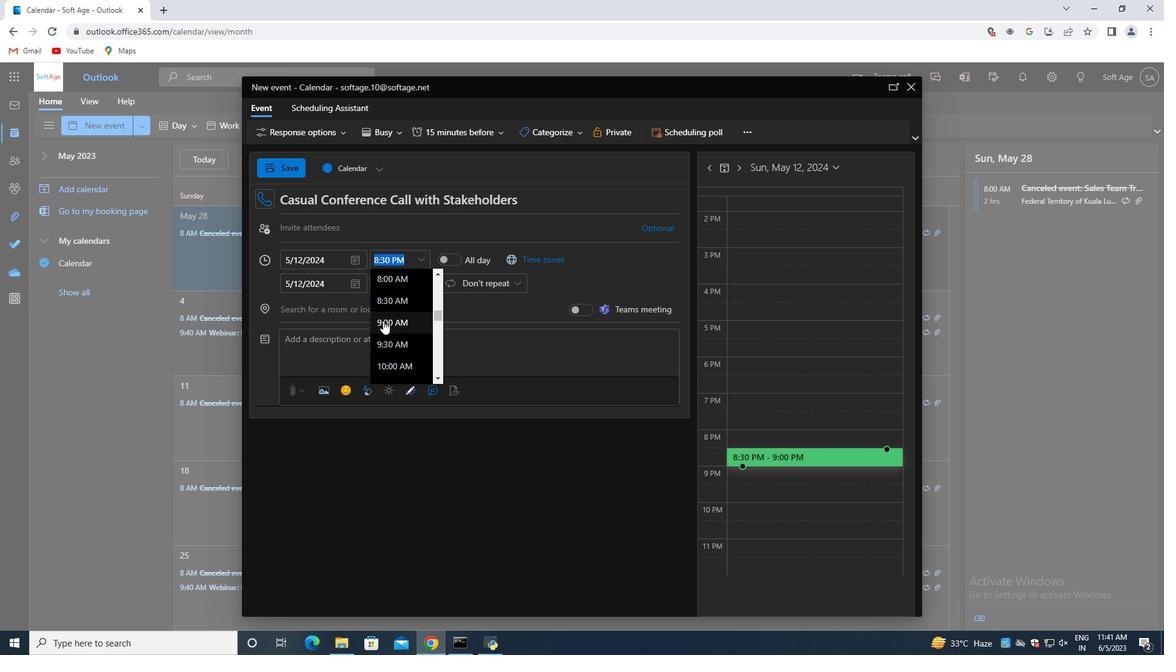 
Action: Key pressed <Key.left><Key.left><Key.left>
Screenshot: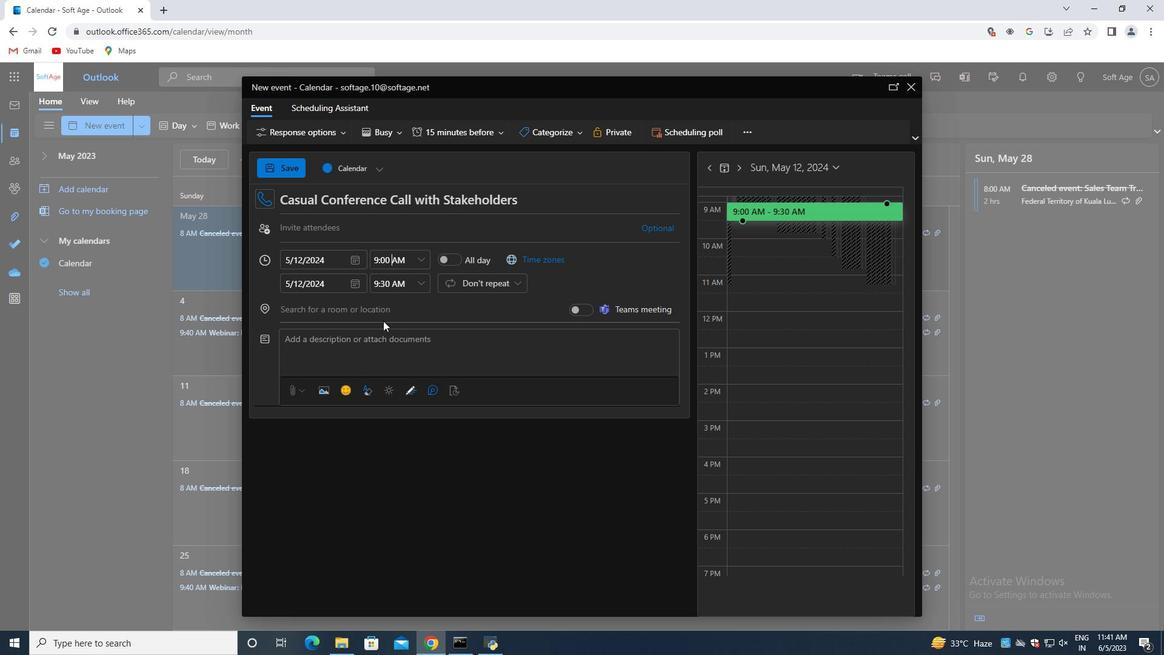 
Action: Mouse moved to (384, 320)
Screenshot: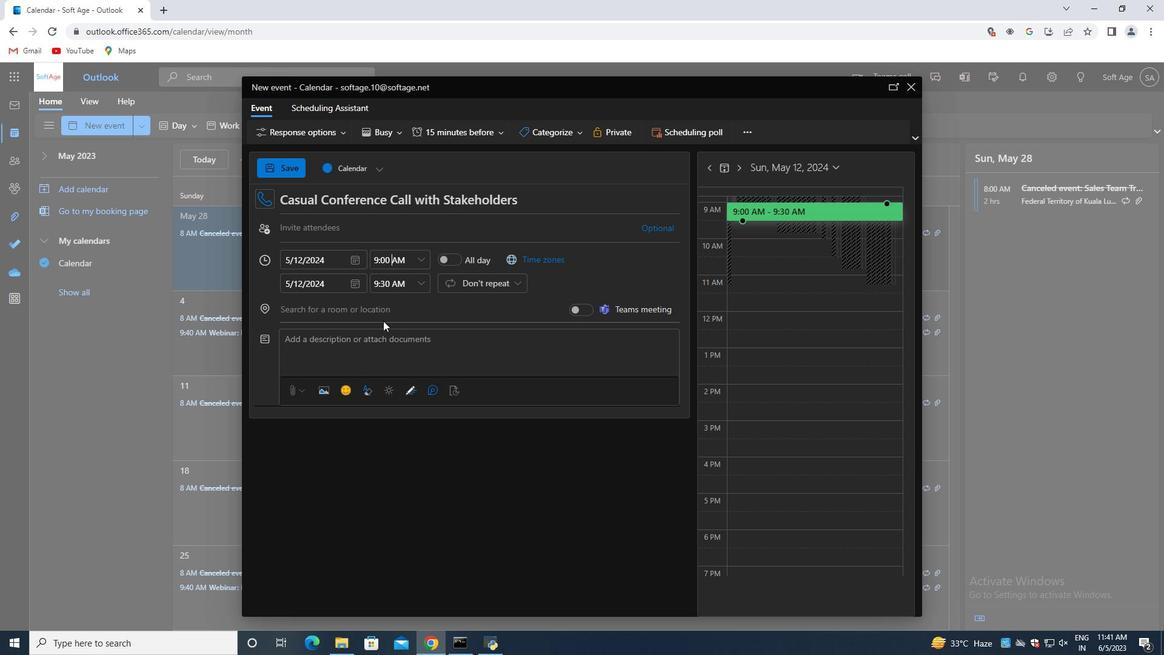 
Action: Key pressed <Key.backspace><Key.backspace>15
Screenshot: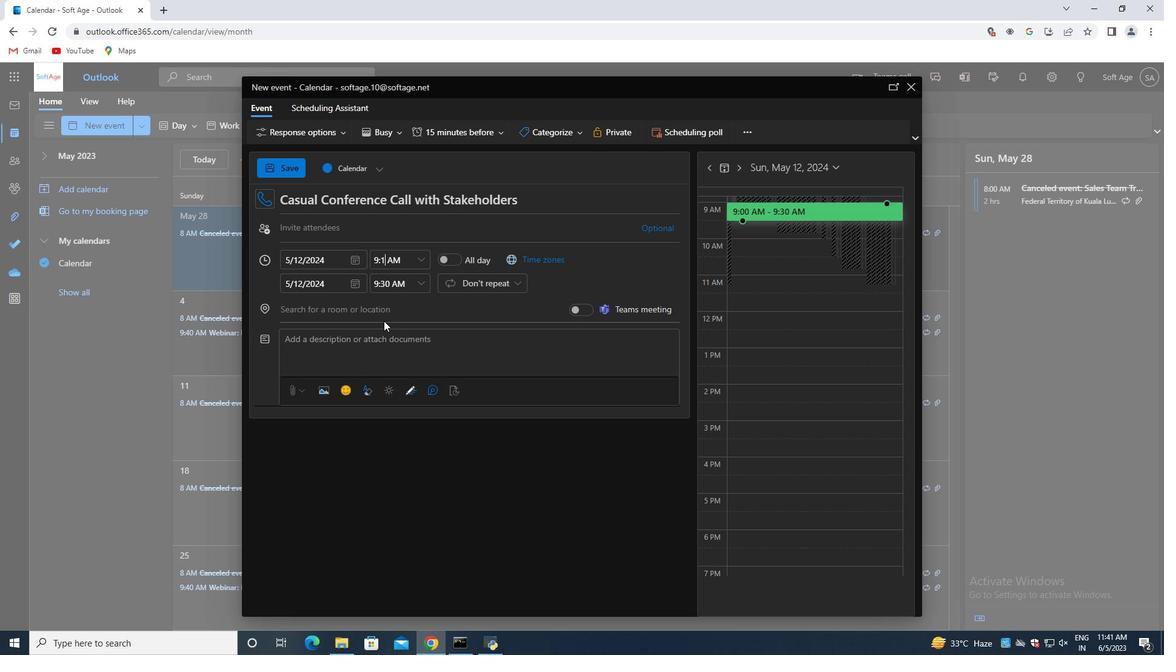 
Action: Mouse moved to (419, 277)
Screenshot: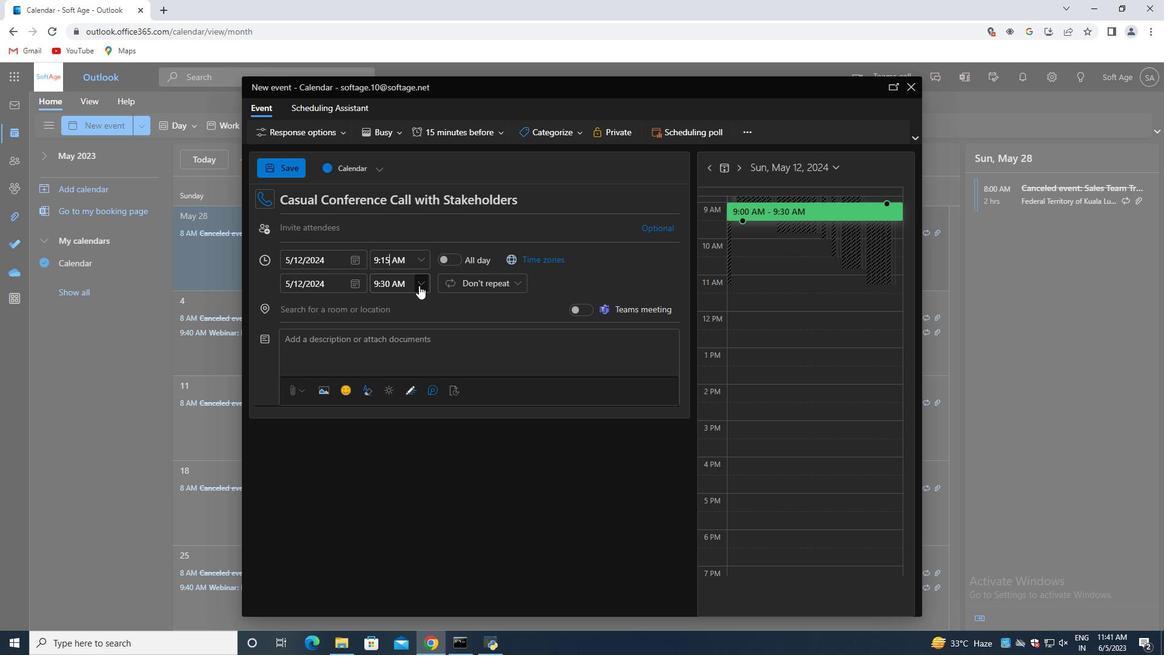 
Action: Mouse pressed left at (419, 277)
Screenshot: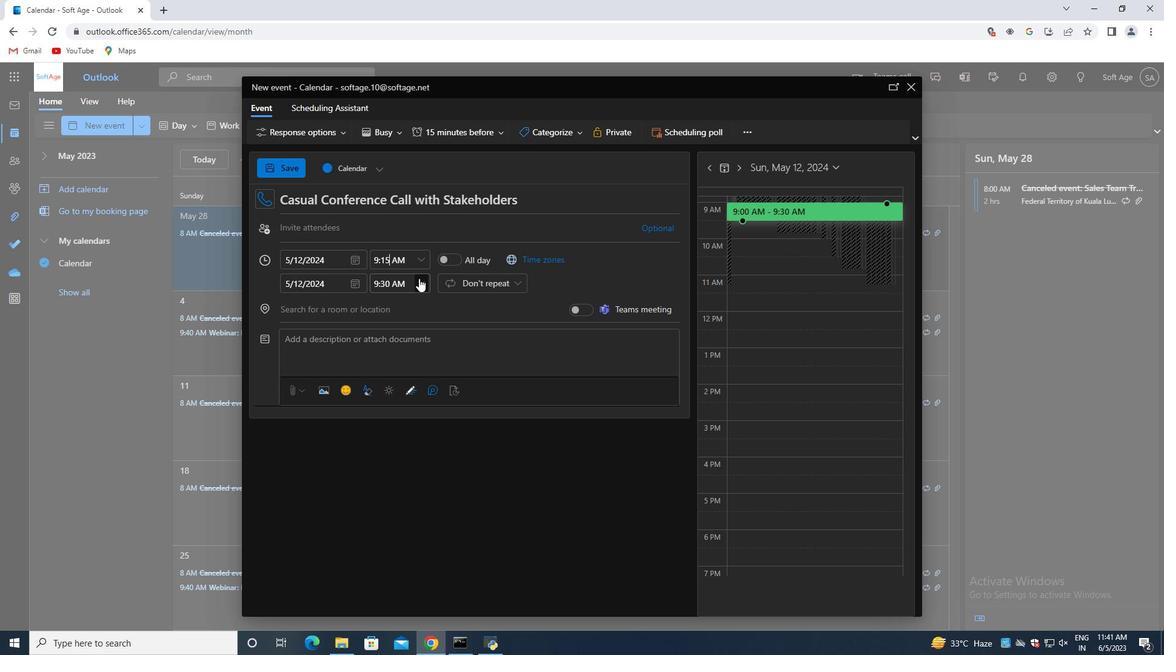 
Action: Mouse moved to (394, 366)
Screenshot: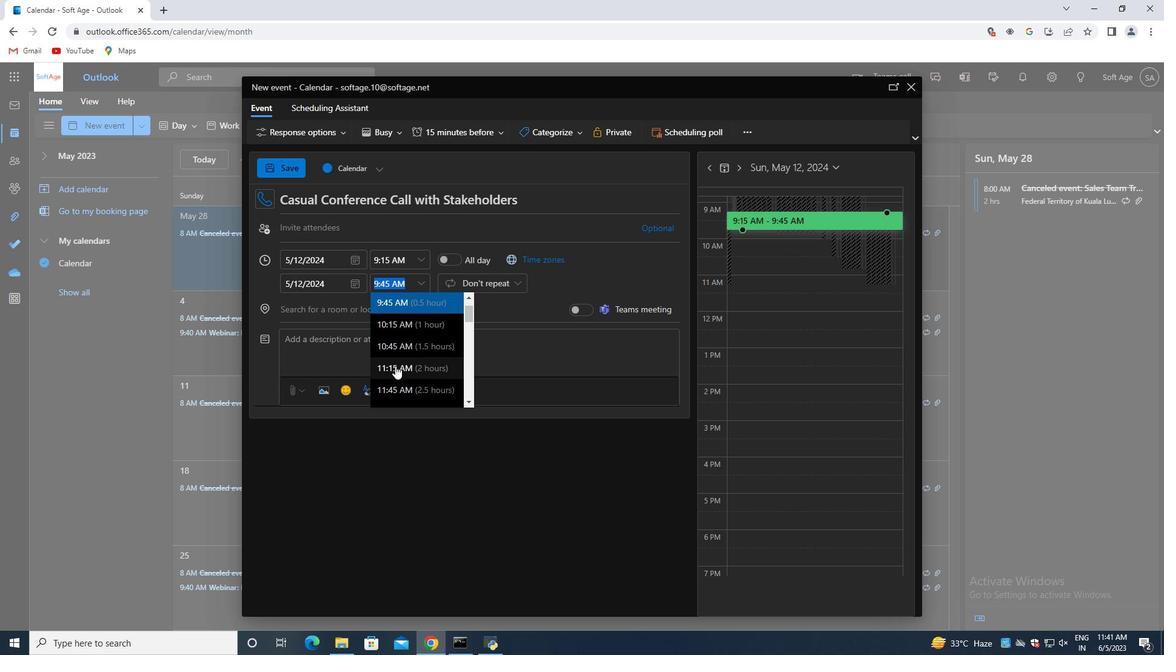 
Action: Mouse pressed left at (394, 366)
Screenshot: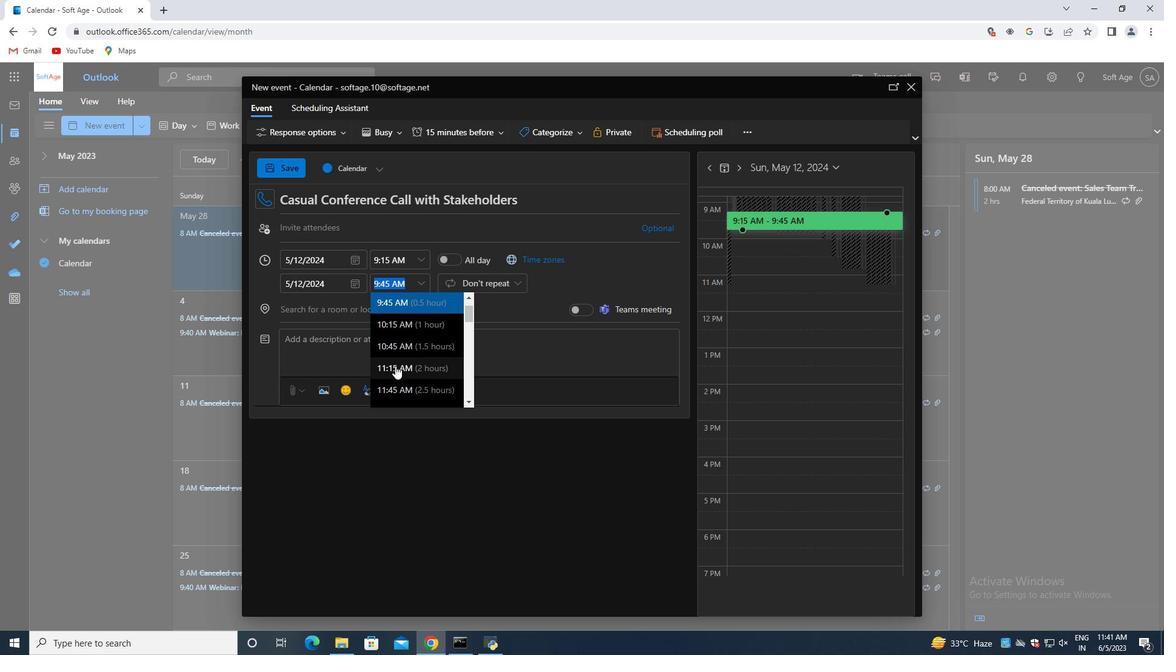 
Action: Mouse moved to (316, 233)
Screenshot: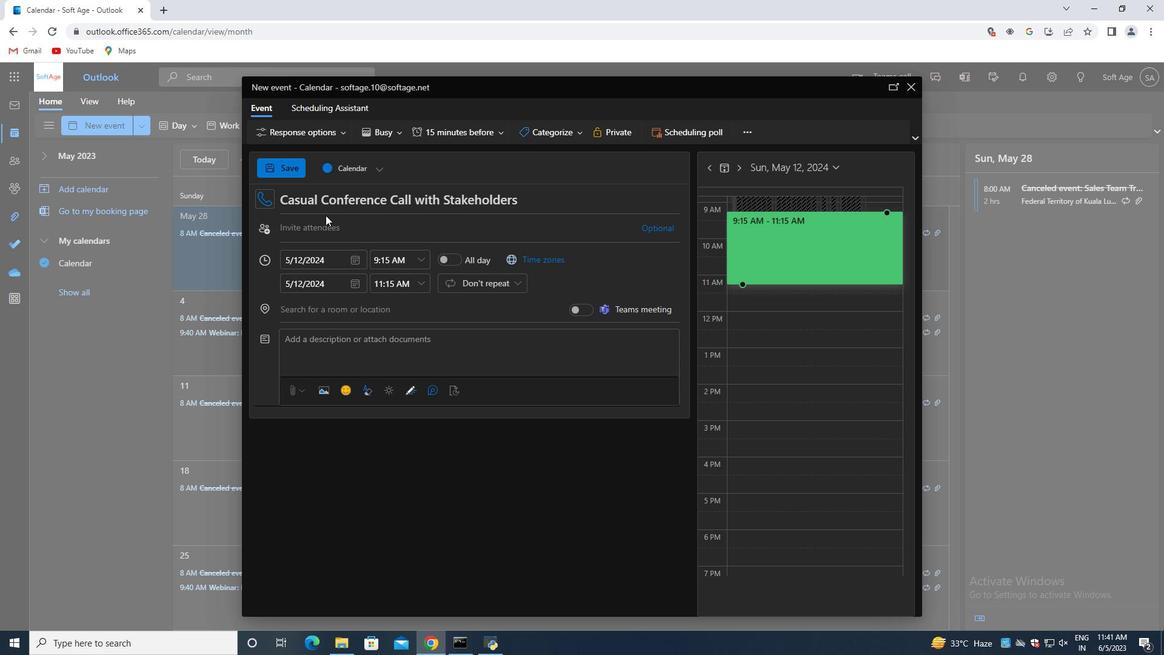 
Action: Mouse pressed left at (316, 233)
Screenshot: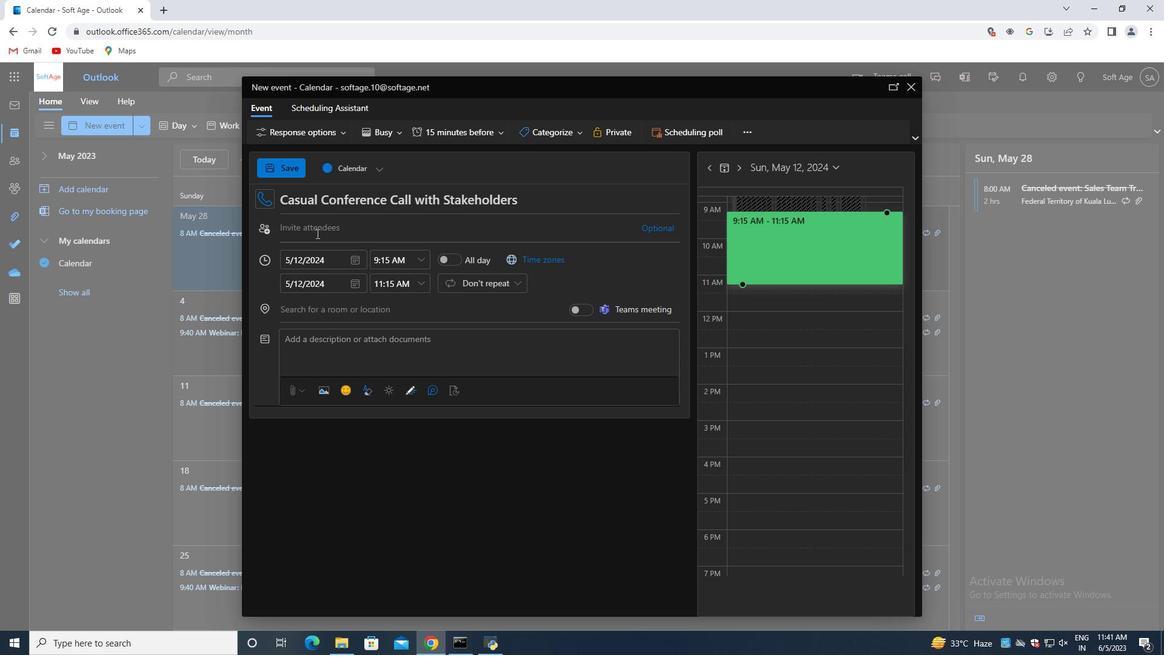 
Action: Key pressed softage.9<Key.shift>@softage.net<Key.enter>softage.8<Key.shift>@softage.net<Key.enter>
Screenshot: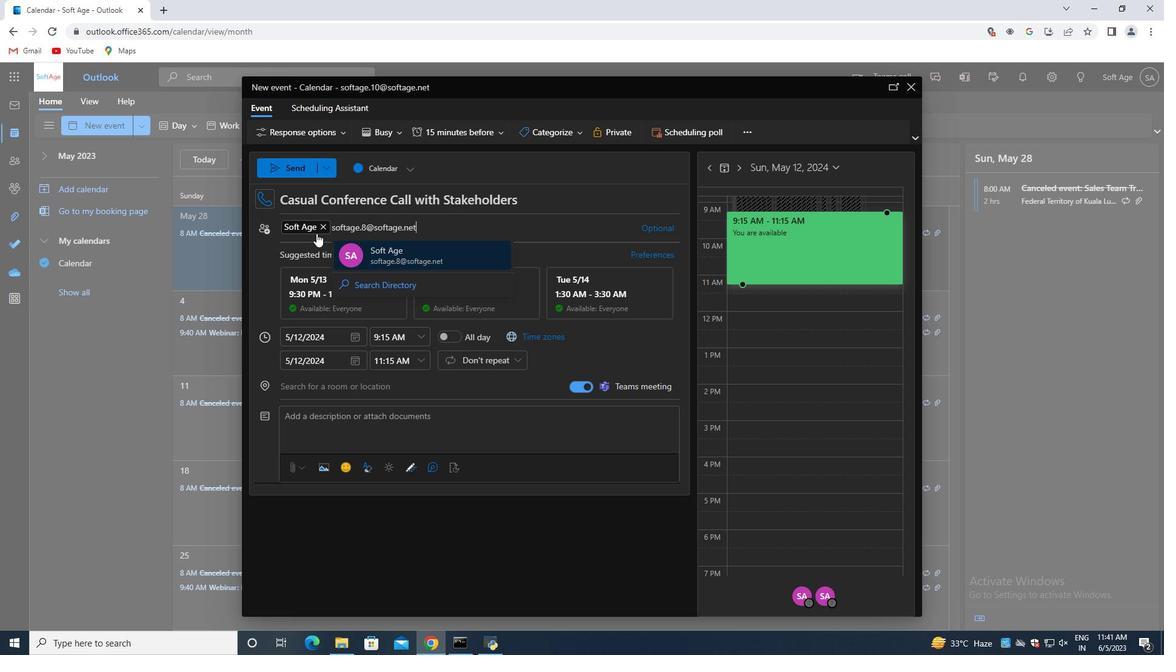 
Action: Mouse moved to (481, 137)
Screenshot: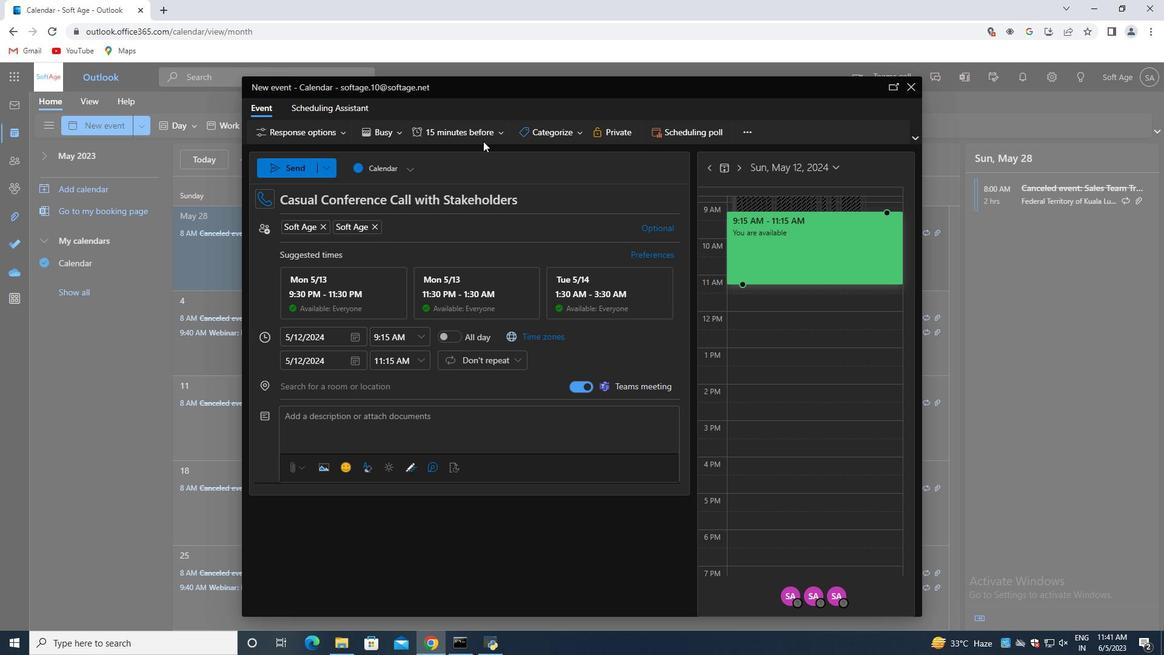 
Action: Mouse pressed left at (481, 137)
Screenshot: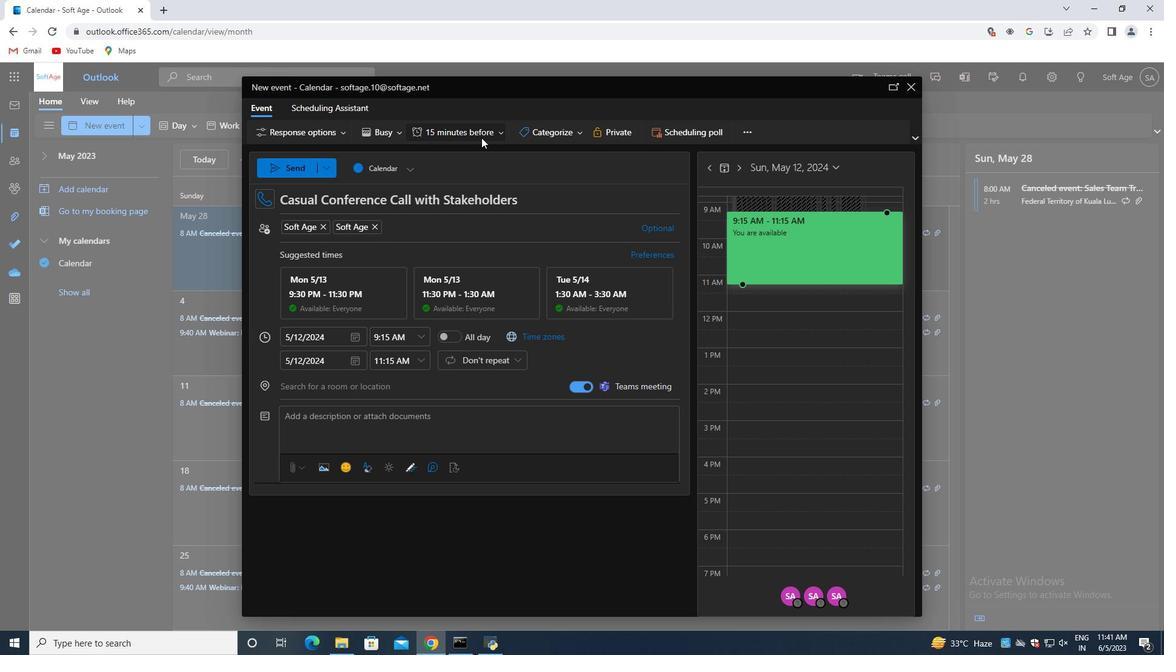 
Action: Mouse moved to (465, 205)
Screenshot: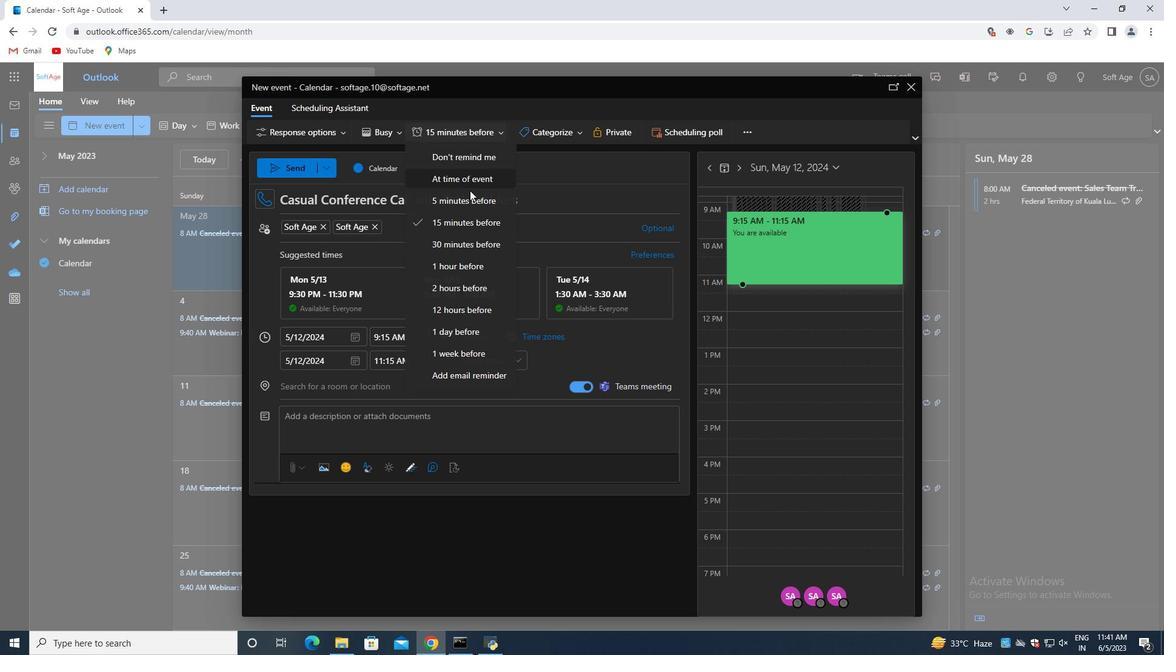 
Action: Mouse pressed left at (465, 205)
Screenshot: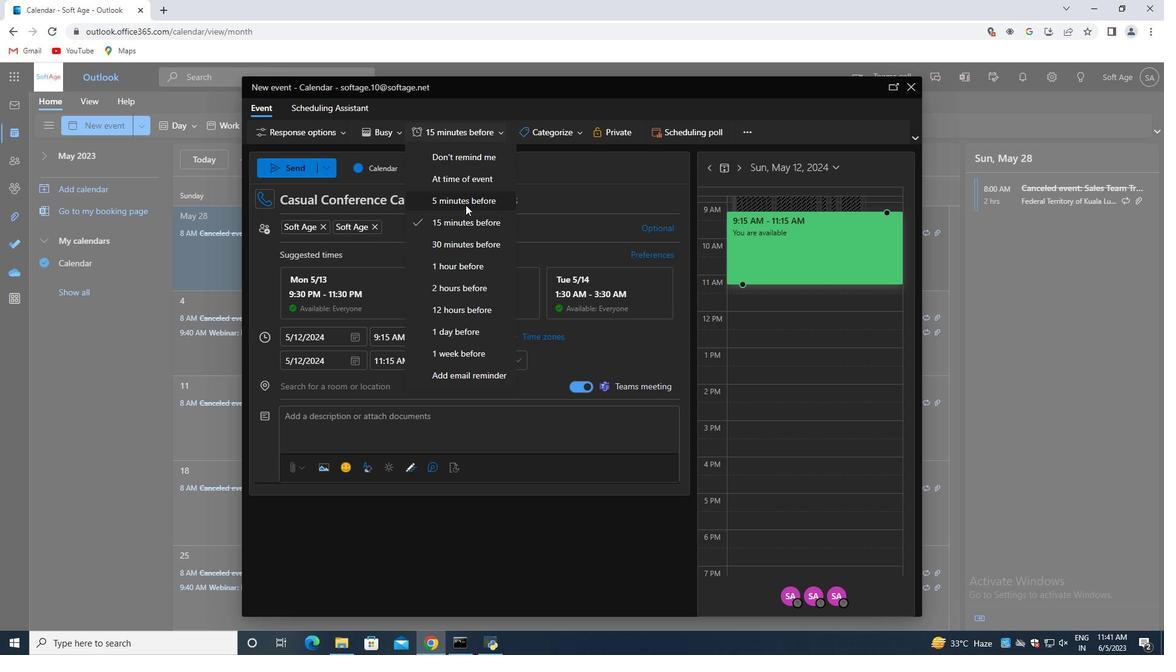 
Action: Mouse moved to (279, 172)
Screenshot: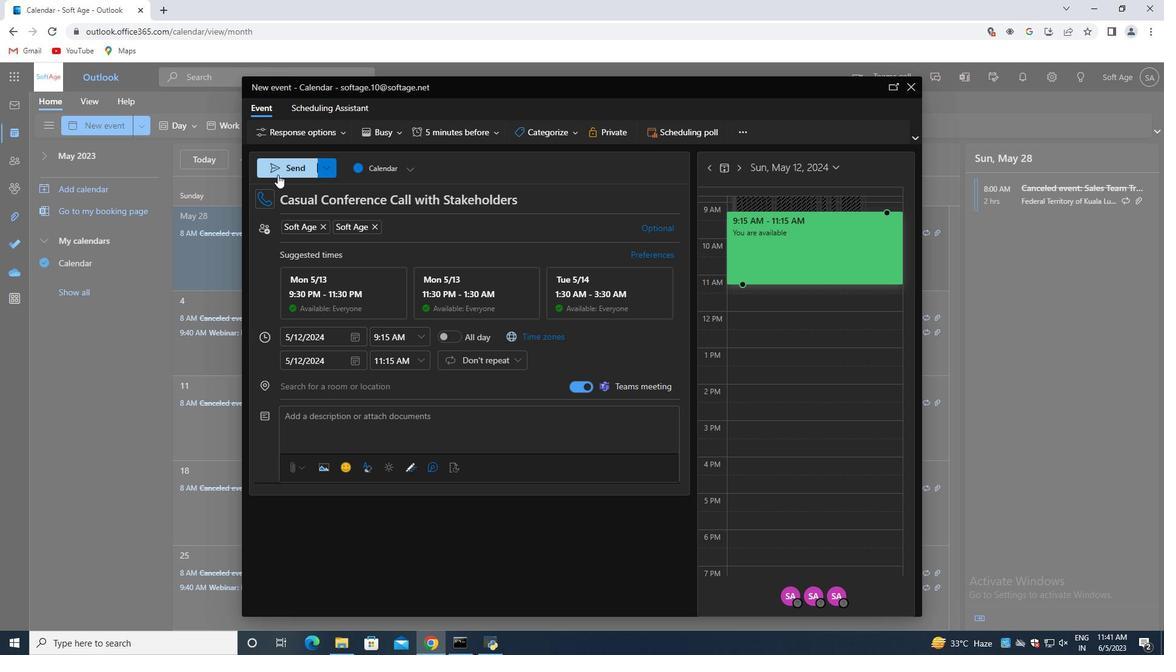 
Action: Mouse pressed left at (279, 172)
Screenshot: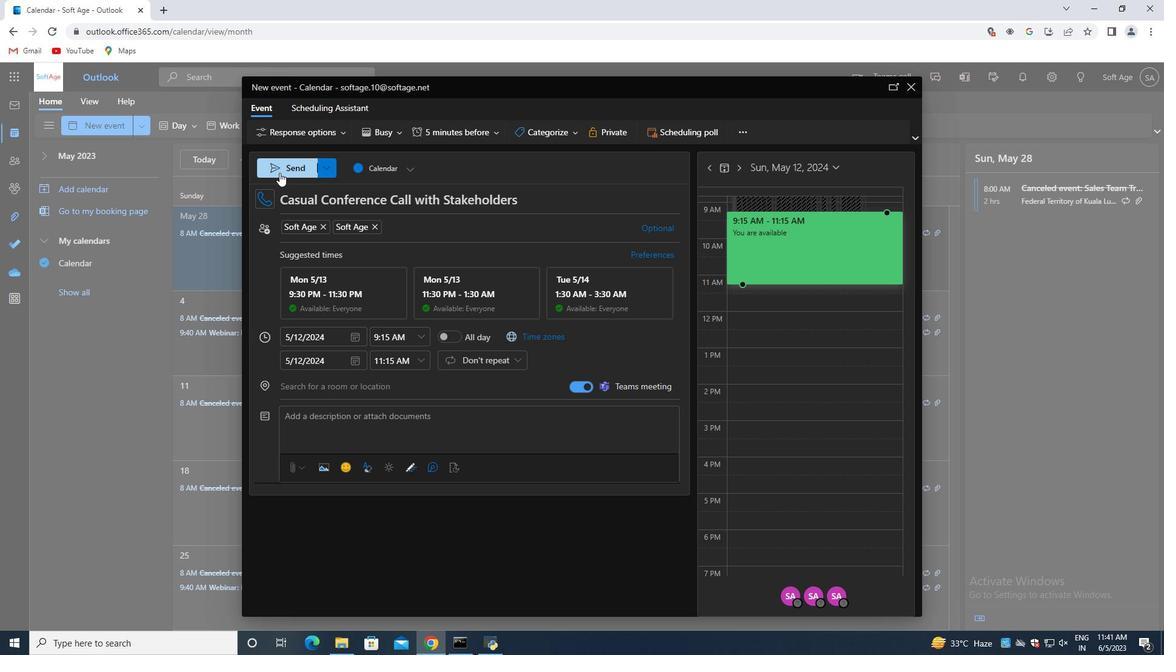 
